 Task: Find connections with filter location Barbacena with filter topic #Learningswith filter profile language French with filter current company YourStory Media with filter school Vignan's Institute of Information Technology, Beside VSEZ, Duvvada, Gajuwaka,Vadlapudi (P.O)Pin-530049 (CC-L3) with filter industry Religious Institutions with filter service category Management Consulting with filter keywords title Truck Driver
Action: Mouse moved to (540, 104)
Screenshot: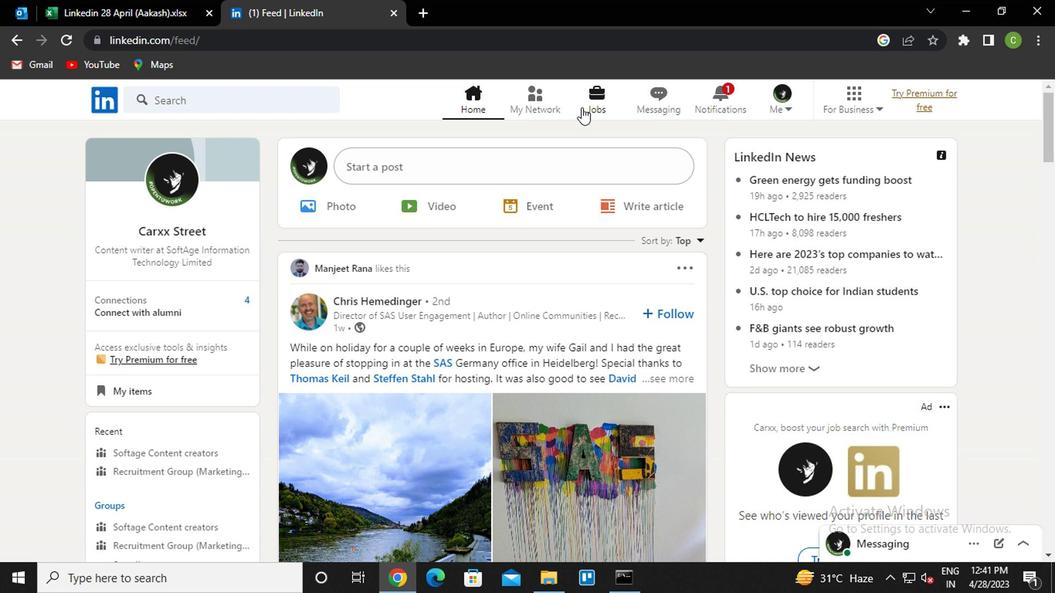 
Action: Mouse pressed left at (540, 104)
Screenshot: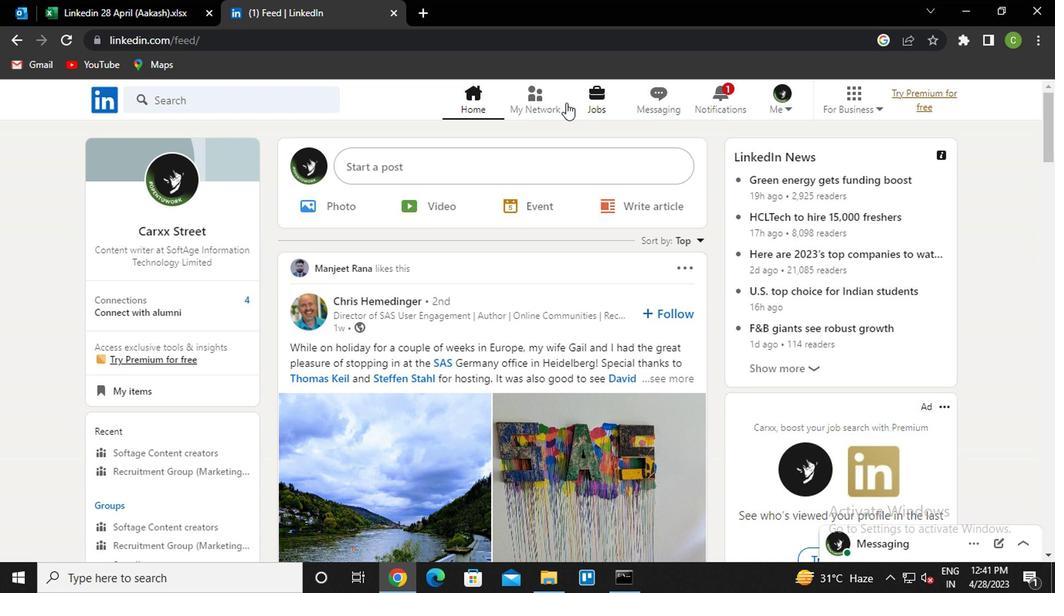 
Action: Mouse moved to (206, 184)
Screenshot: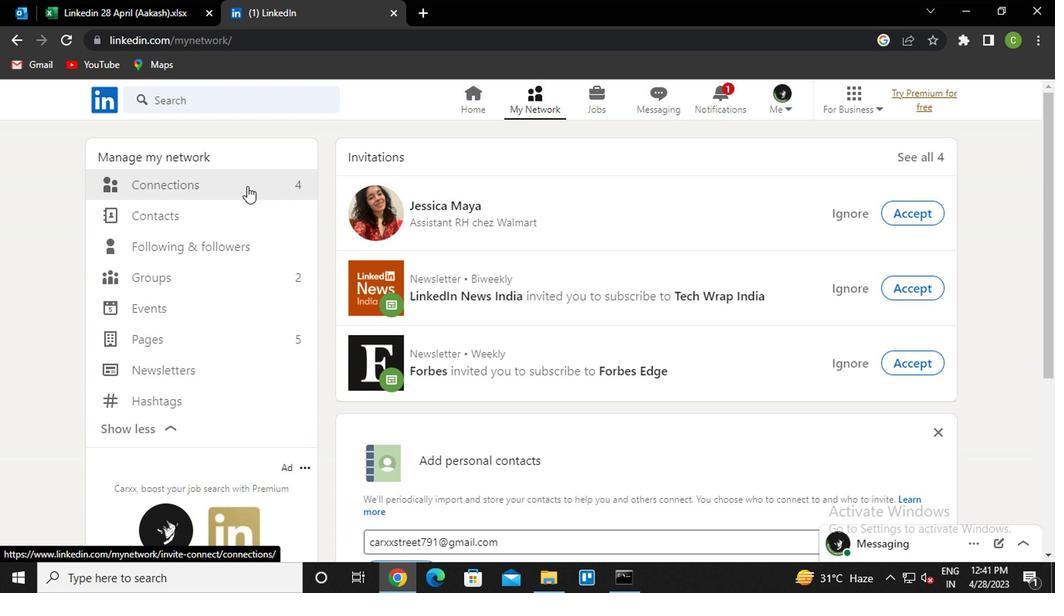 
Action: Mouse pressed left at (206, 184)
Screenshot: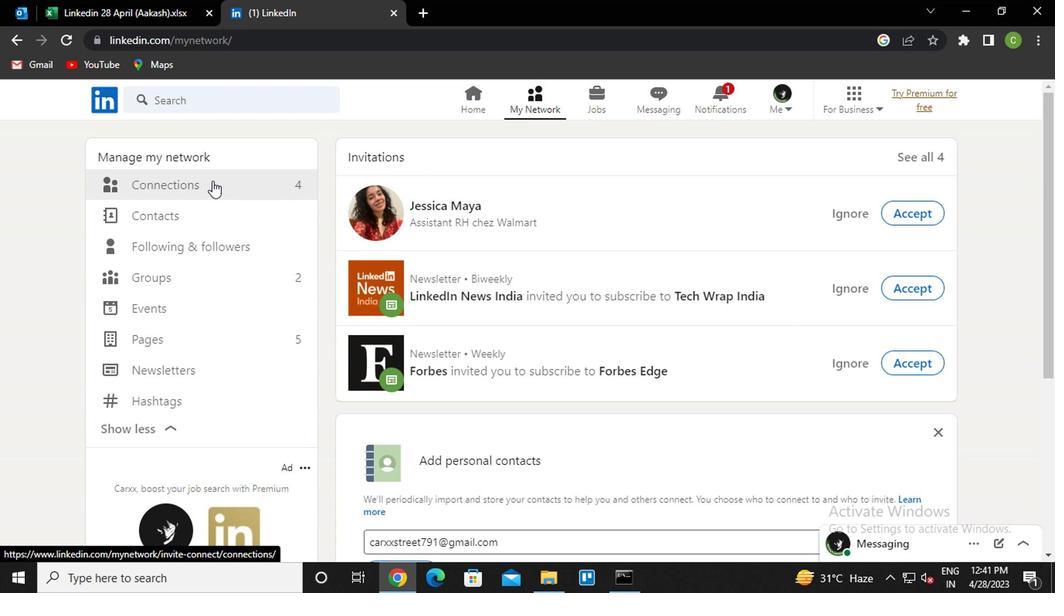 
Action: Mouse moved to (648, 186)
Screenshot: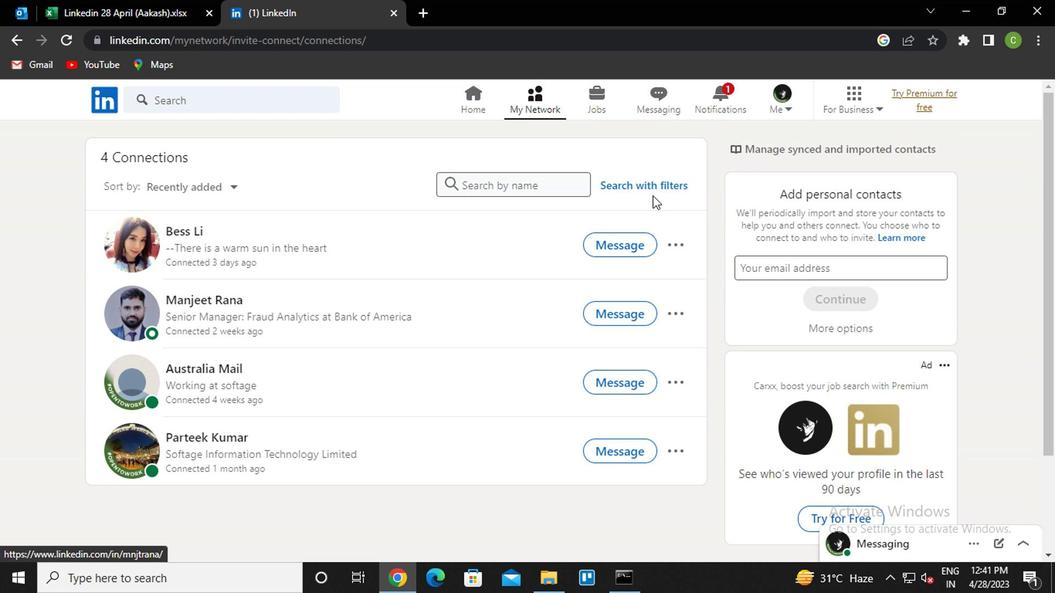 
Action: Mouse pressed left at (648, 186)
Screenshot: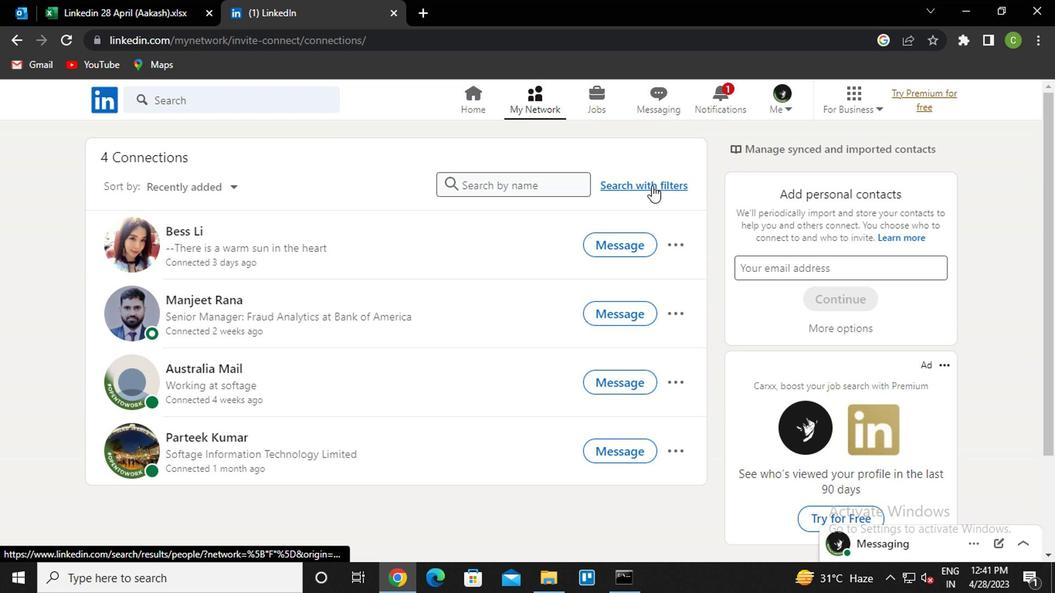 
Action: Mouse moved to (582, 151)
Screenshot: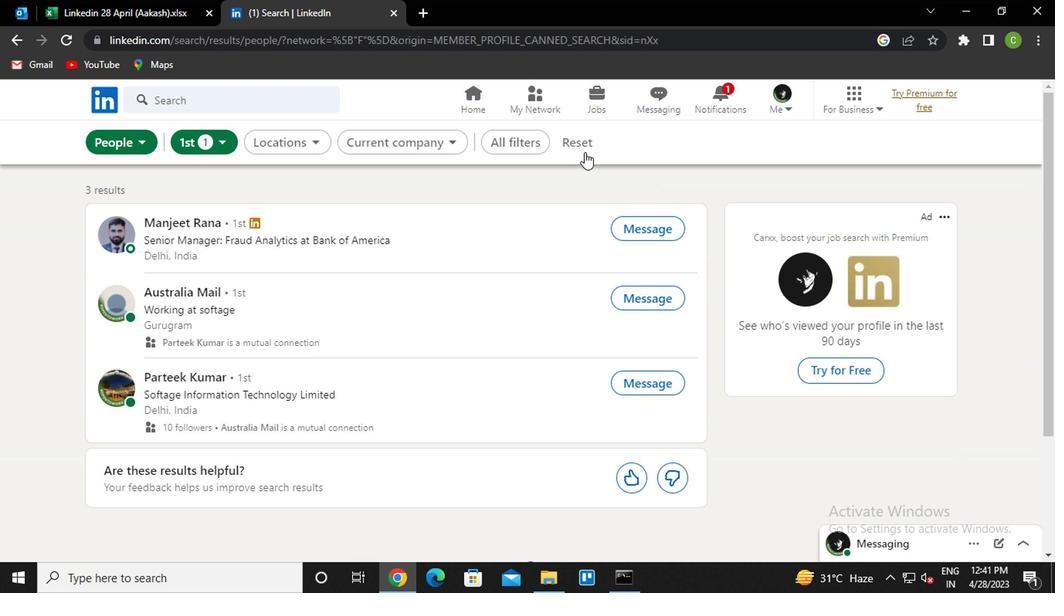 
Action: Mouse pressed left at (582, 151)
Screenshot: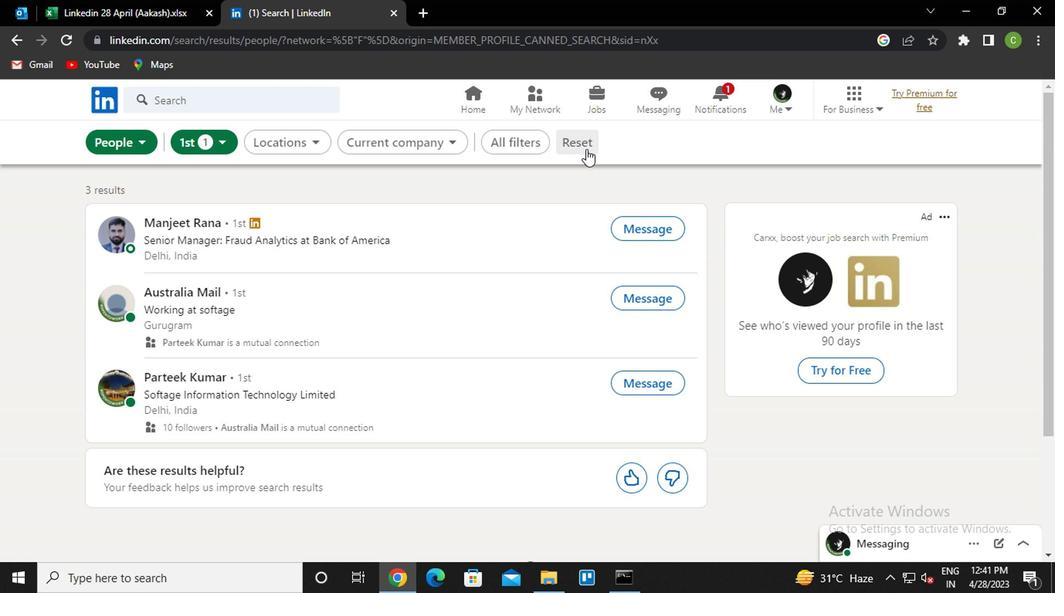 
Action: Mouse moved to (572, 141)
Screenshot: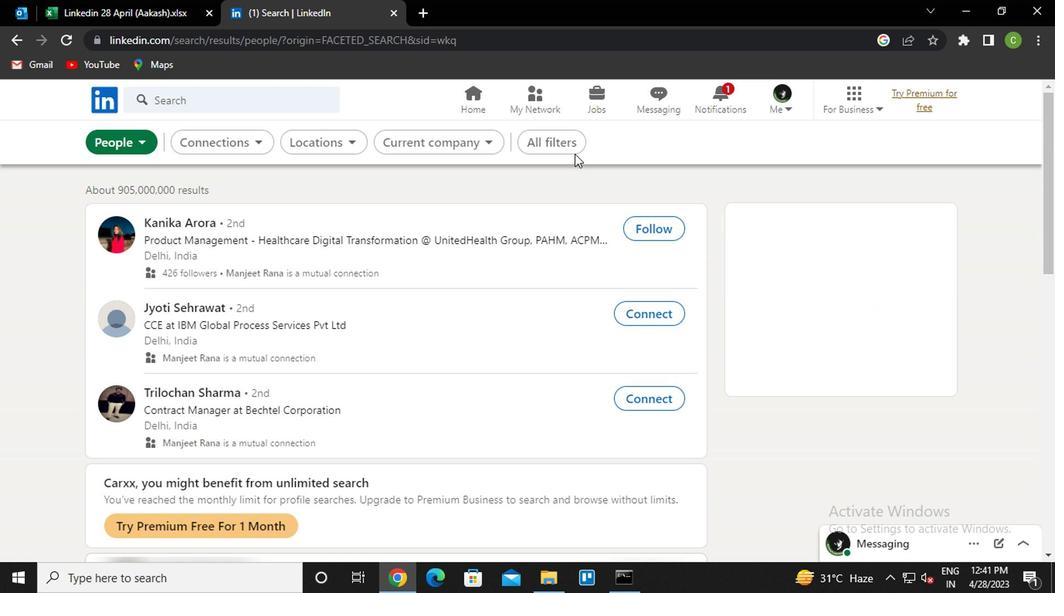 
Action: Mouse pressed left at (572, 141)
Screenshot: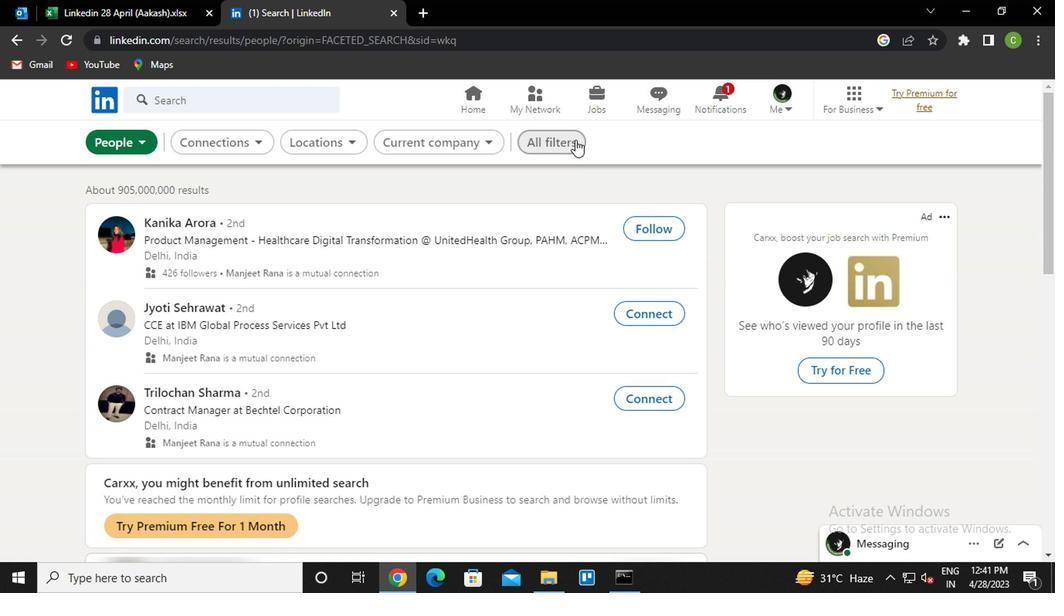 
Action: Mouse moved to (950, 384)
Screenshot: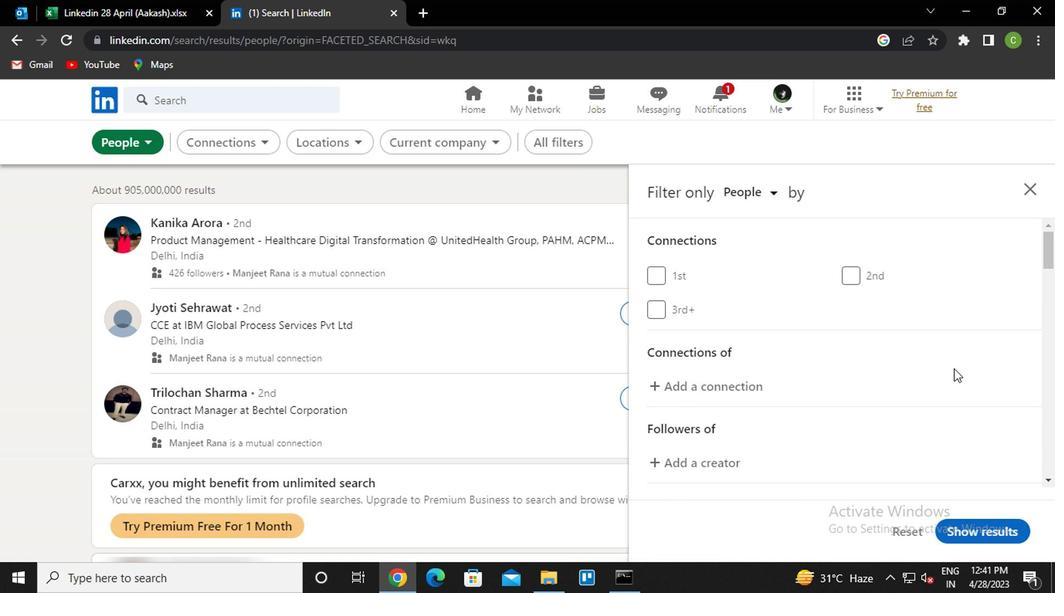 
Action: Mouse scrolled (950, 383) with delta (0, -1)
Screenshot: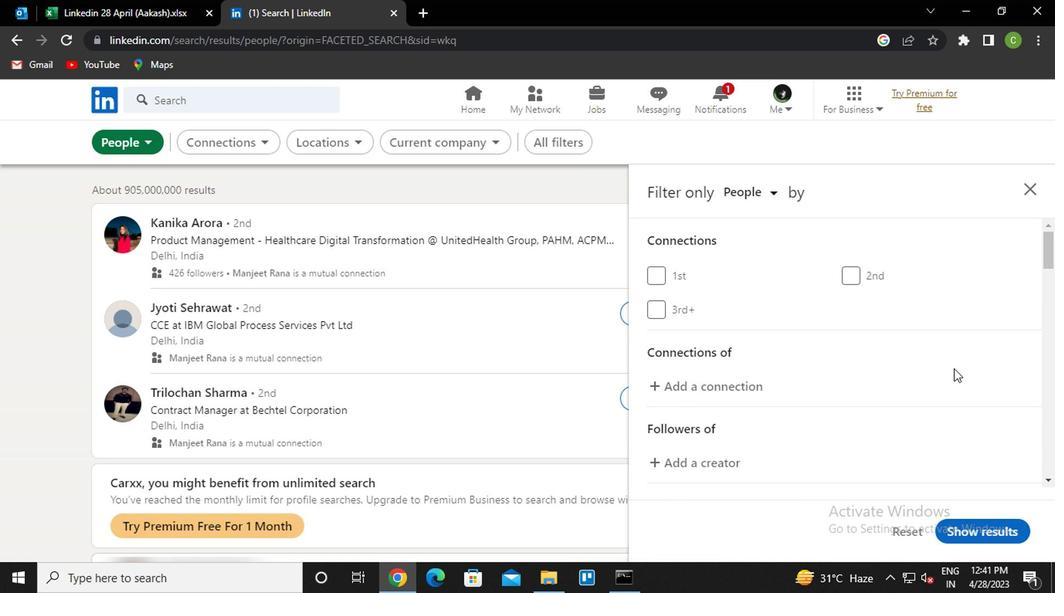 
Action: Mouse moved to (923, 385)
Screenshot: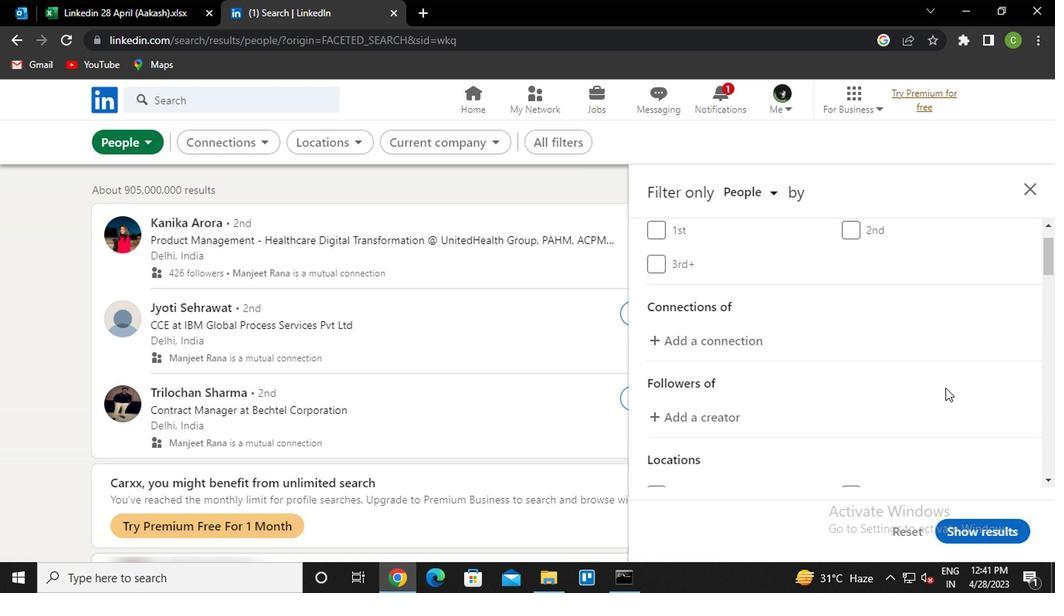 
Action: Mouse scrolled (923, 384) with delta (0, 0)
Screenshot: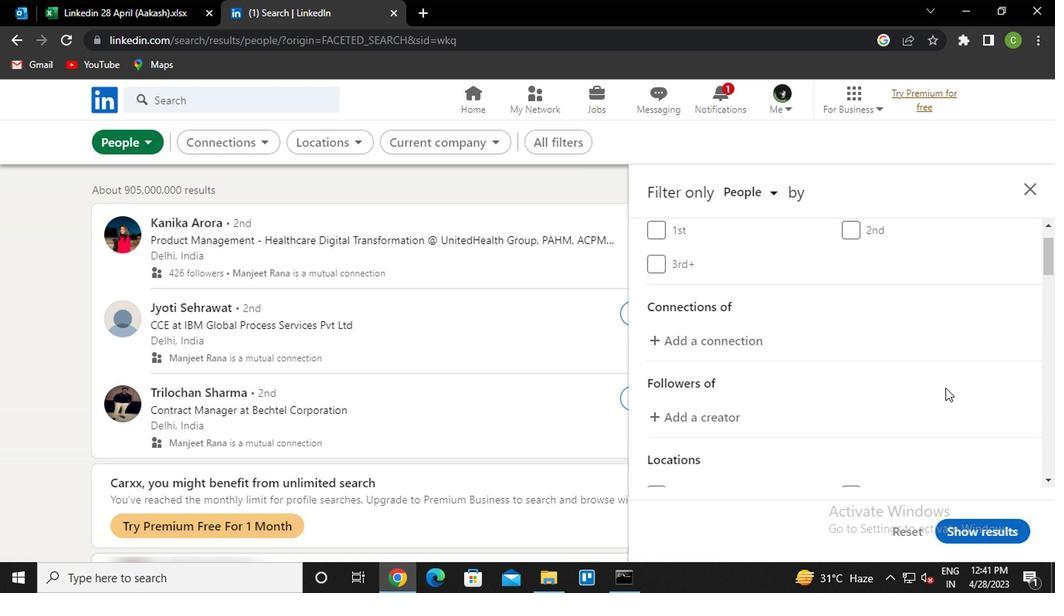 
Action: Mouse moved to (904, 379)
Screenshot: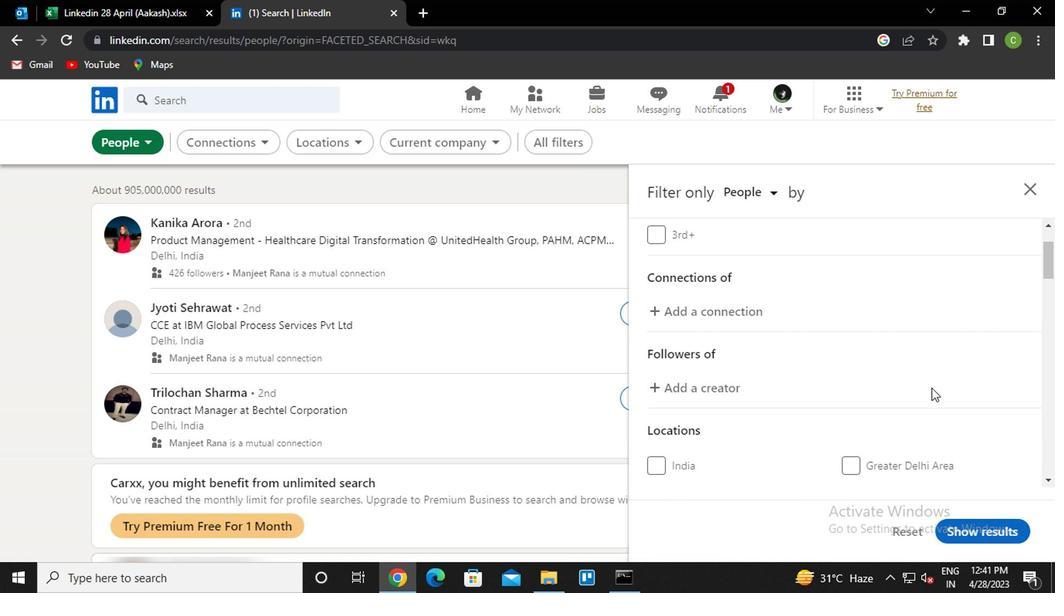 
Action: Mouse scrolled (904, 378) with delta (0, 0)
Screenshot: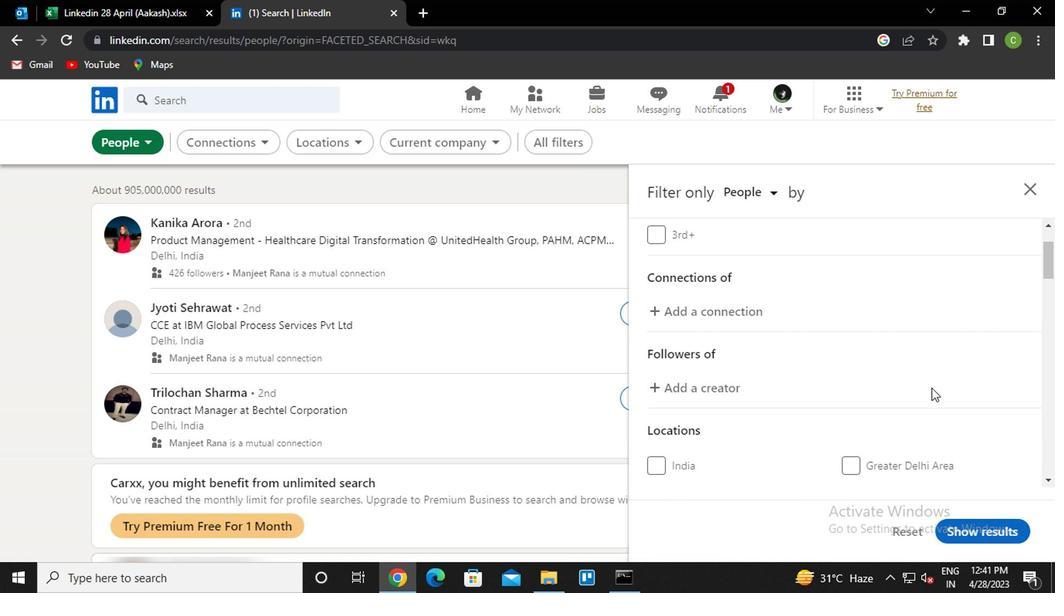 
Action: Mouse moved to (883, 368)
Screenshot: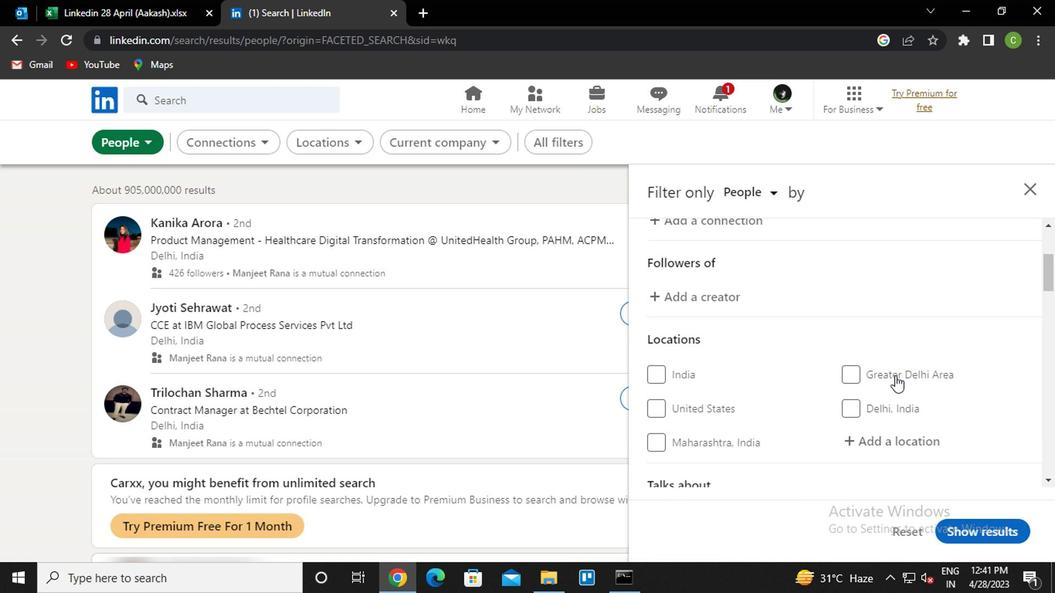 
Action: Mouse scrolled (883, 367) with delta (0, -1)
Screenshot: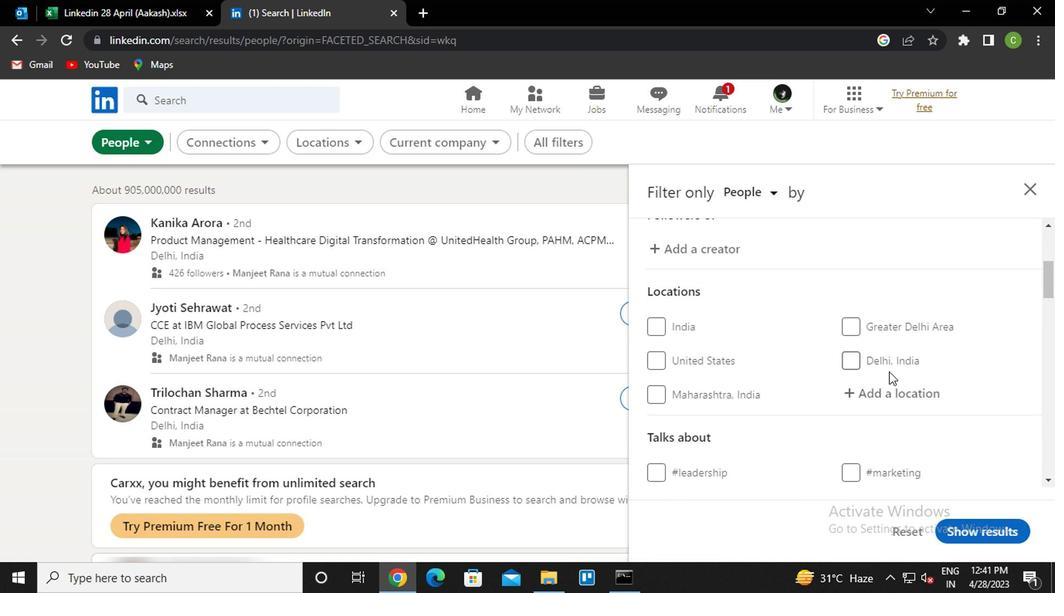 
Action: Mouse moved to (889, 303)
Screenshot: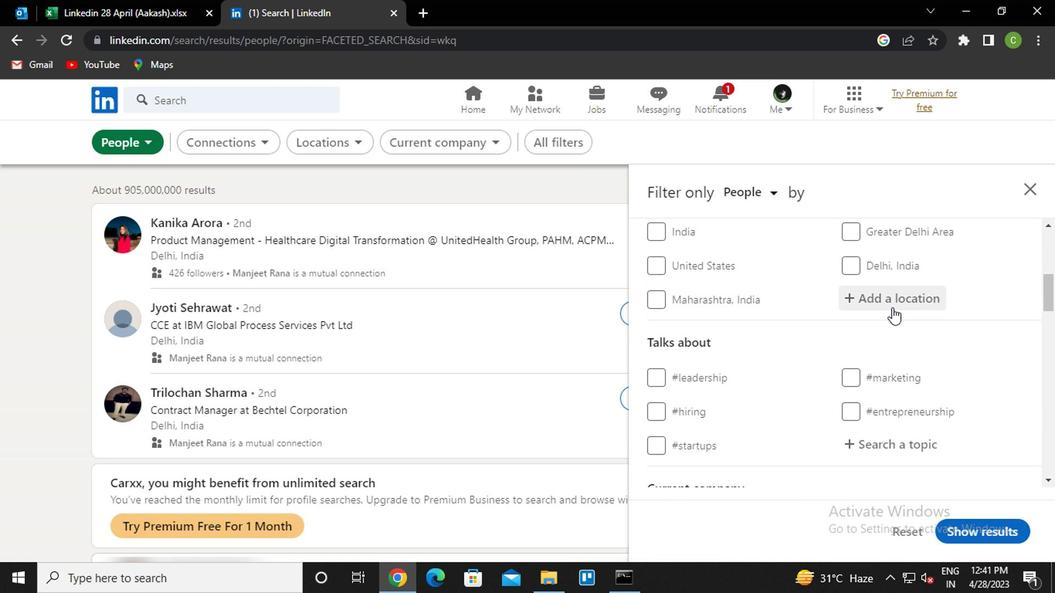 
Action: Mouse pressed left at (889, 303)
Screenshot: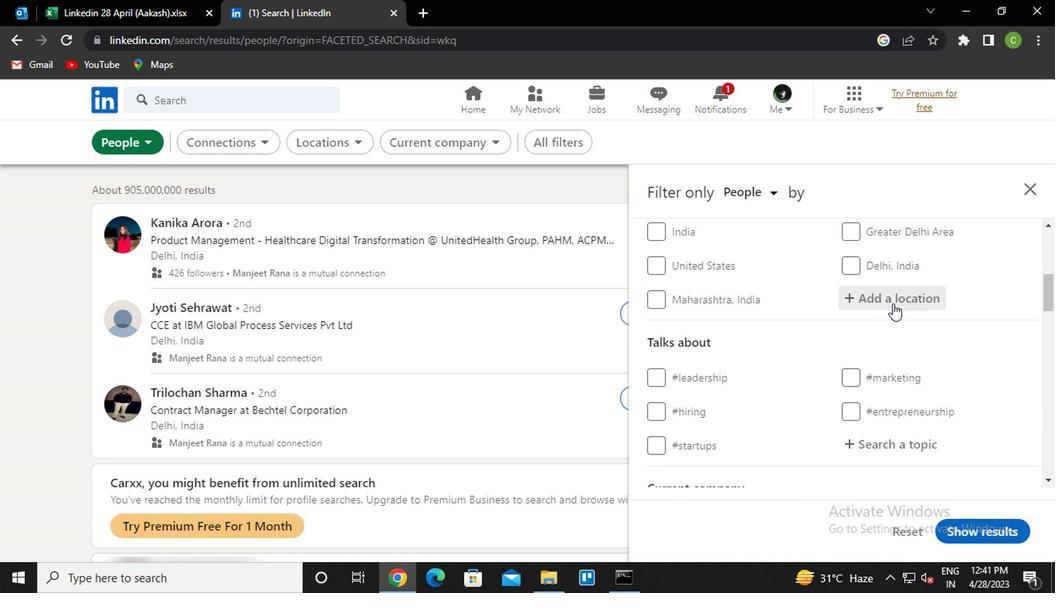 
Action: Key pressed <Key.caps_lock>b<Key.caps_lock>arn<Key.backspace>v<Key.backspace>bacena<Key.down><Key.enter>
Screenshot: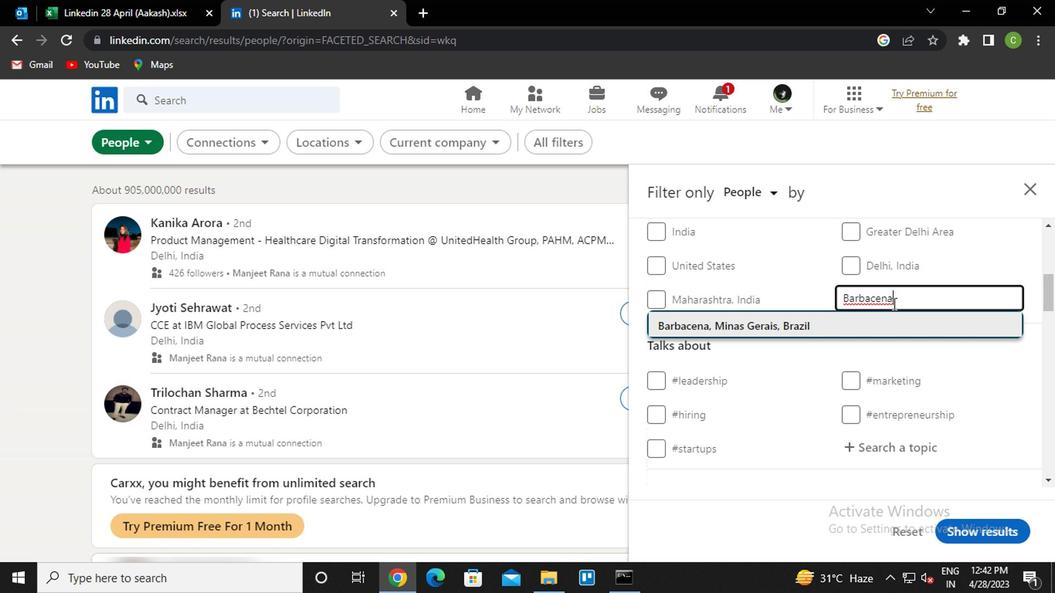 
Action: Mouse scrolled (889, 302) with delta (0, -1)
Screenshot: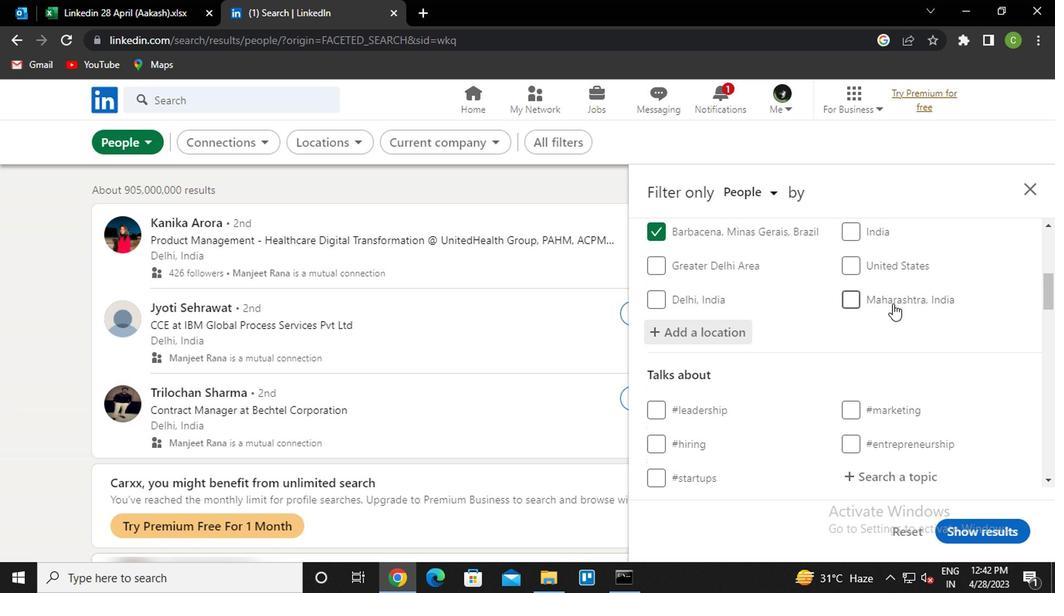 
Action: Mouse scrolled (889, 302) with delta (0, -1)
Screenshot: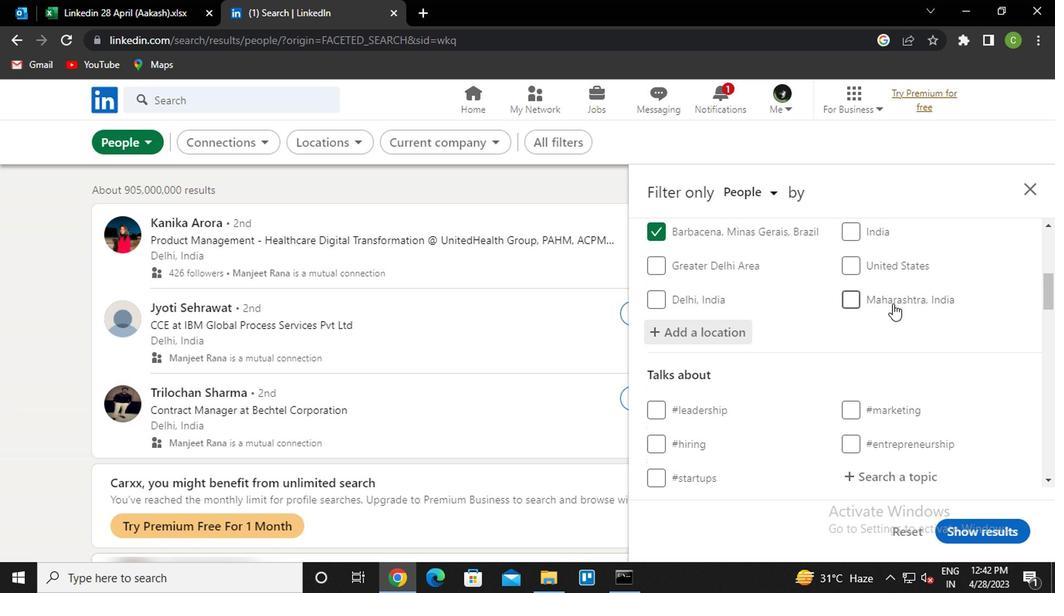 
Action: Mouse scrolled (889, 302) with delta (0, -1)
Screenshot: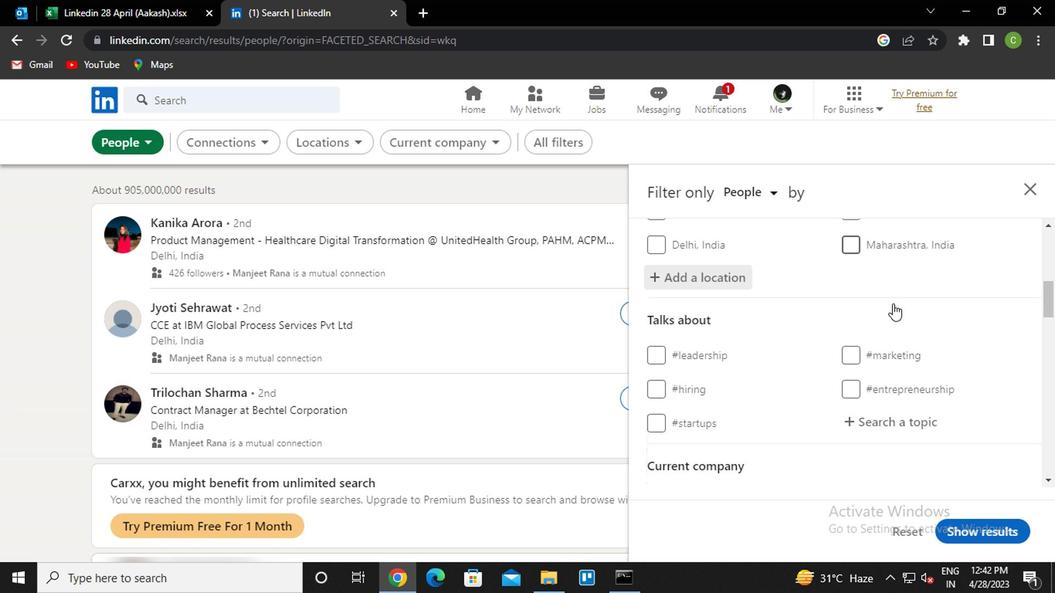 
Action: Mouse moved to (907, 245)
Screenshot: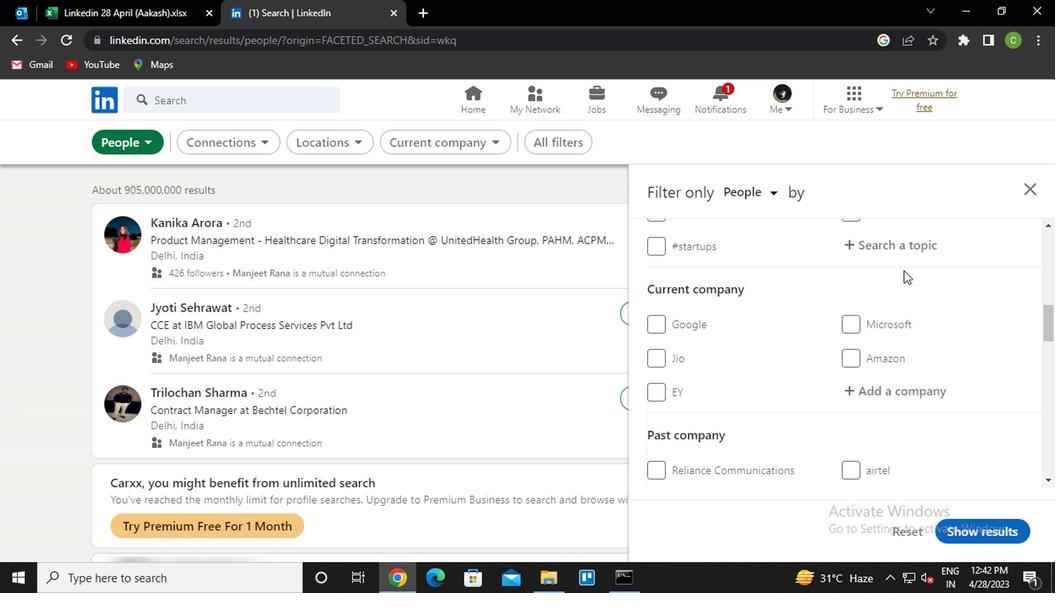 
Action: Mouse pressed left at (907, 245)
Screenshot: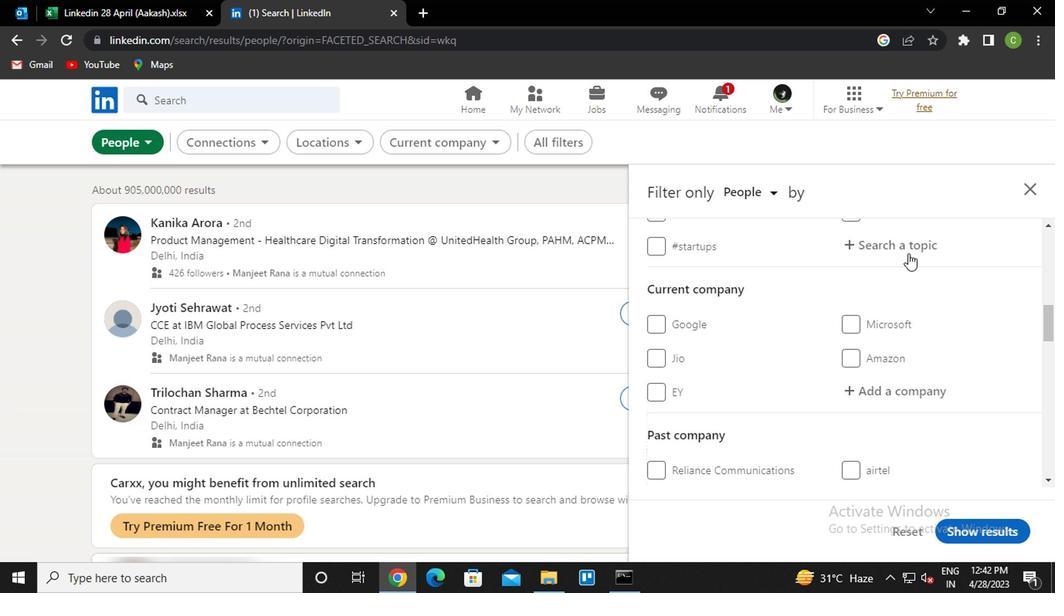 
Action: Key pressed learning<Key.down><Key.enter>
Screenshot: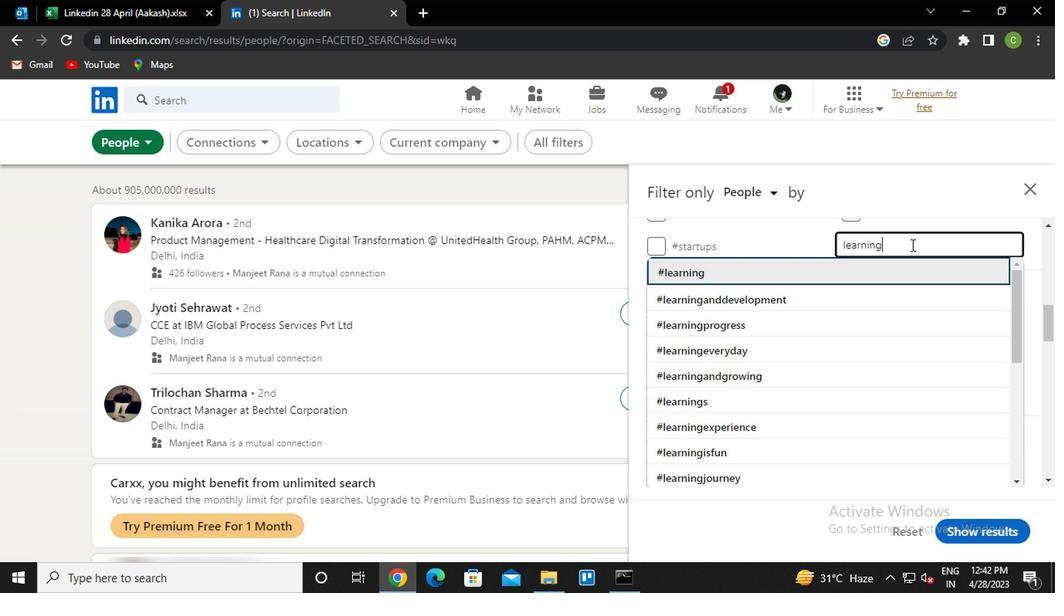 
Action: Mouse moved to (949, 303)
Screenshot: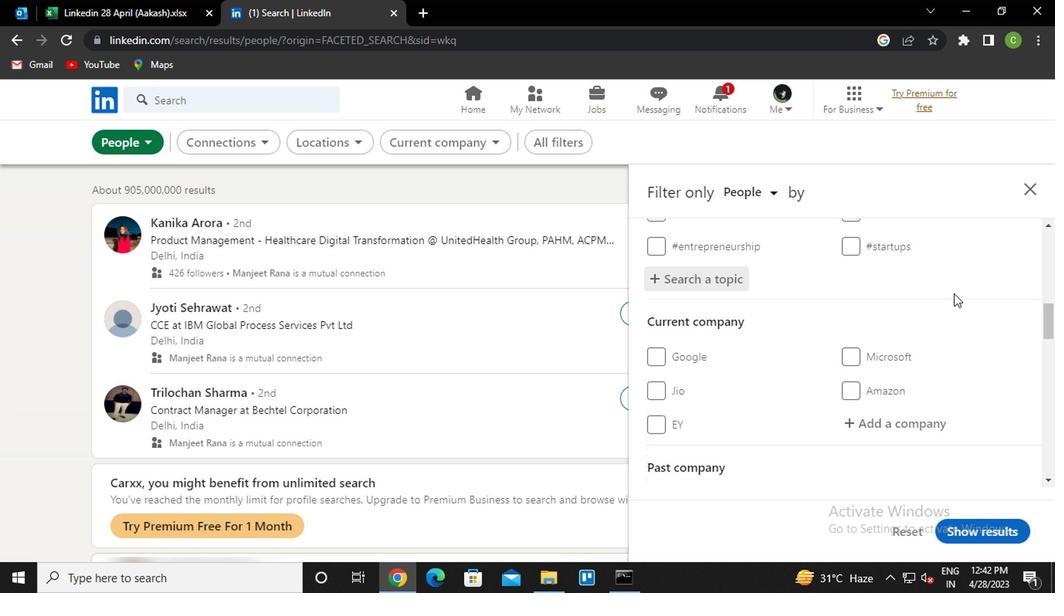 
Action: Mouse scrolled (949, 302) with delta (0, -1)
Screenshot: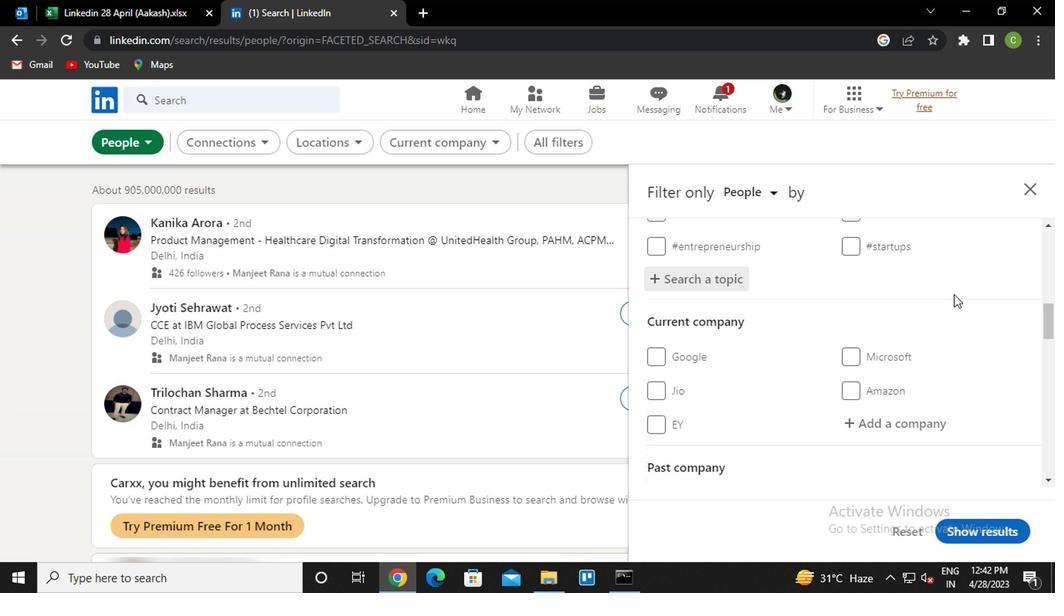 
Action: Mouse moved to (947, 304)
Screenshot: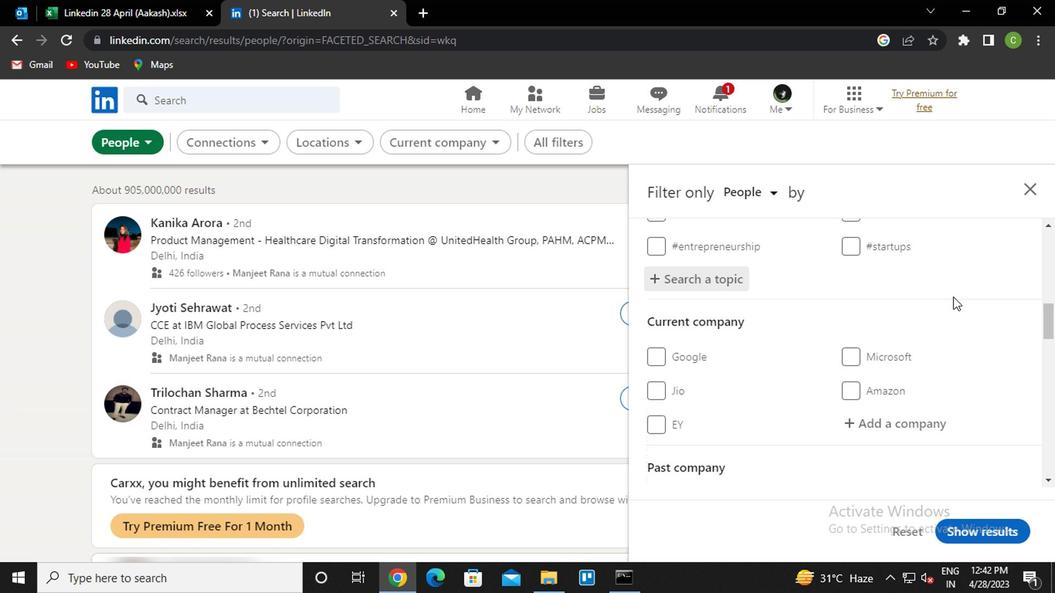 
Action: Mouse scrolled (947, 304) with delta (0, 0)
Screenshot: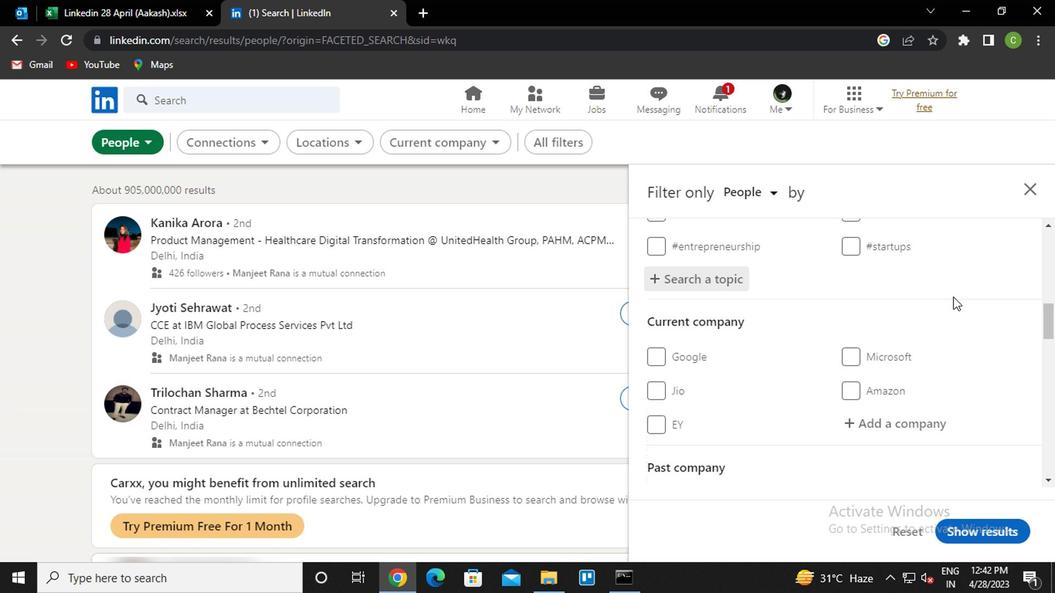 
Action: Mouse scrolled (947, 304) with delta (0, 0)
Screenshot: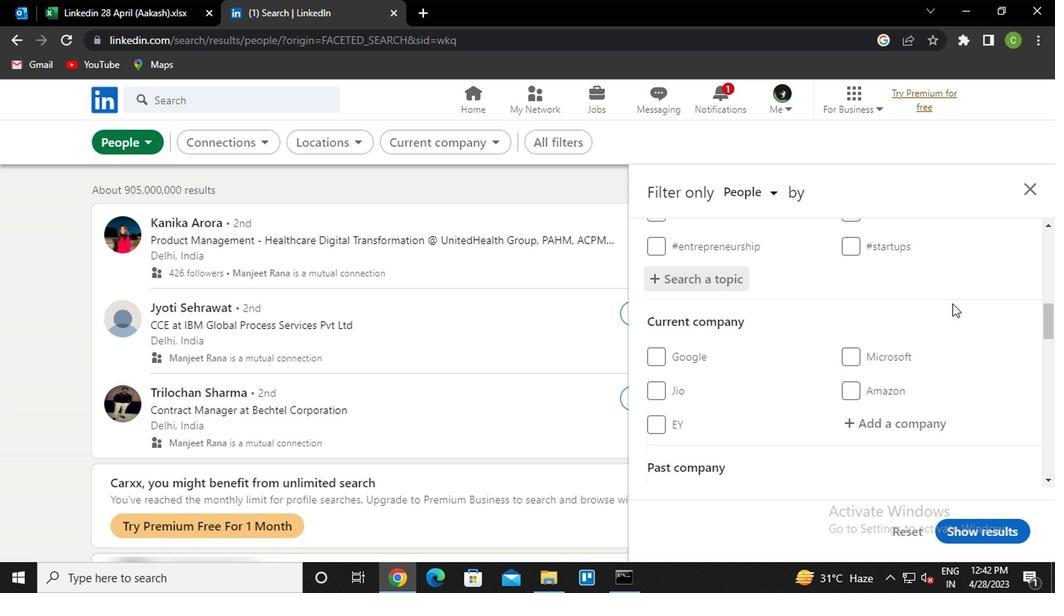 
Action: Mouse scrolled (947, 304) with delta (0, 0)
Screenshot: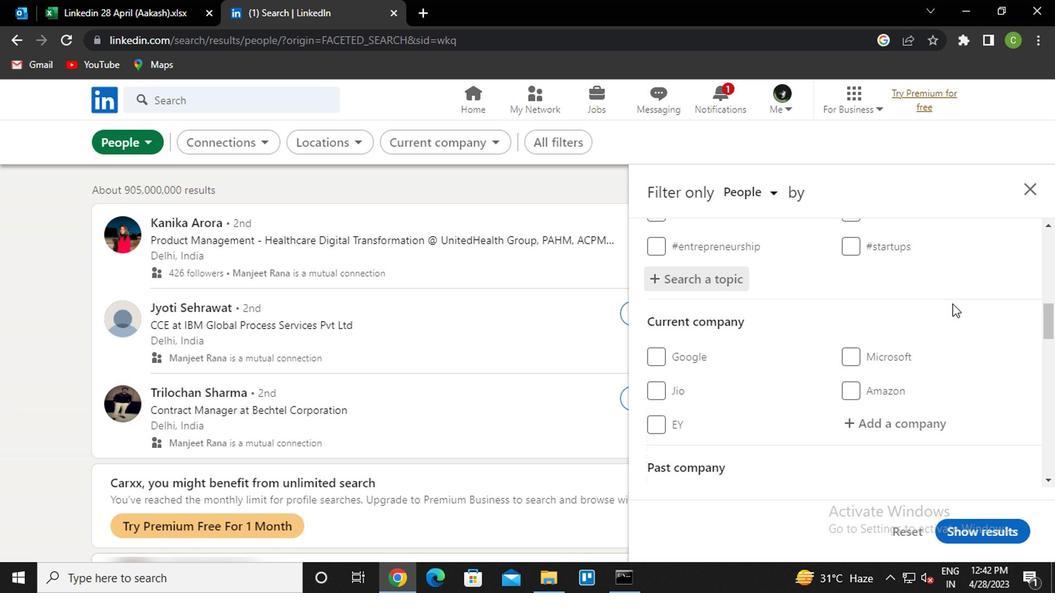 
Action: Mouse scrolled (947, 304) with delta (0, 0)
Screenshot: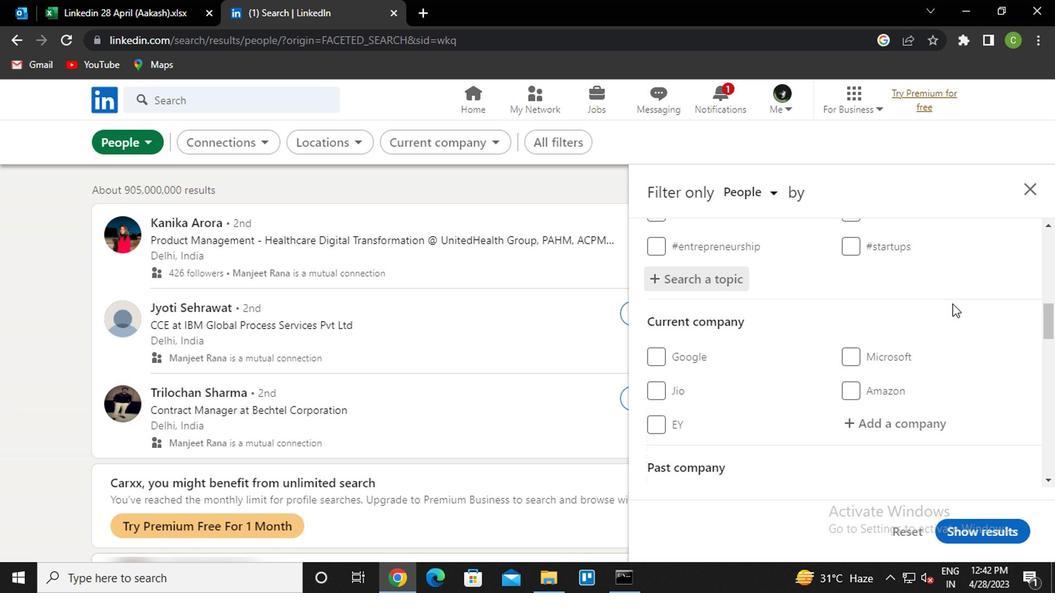 
Action: Mouse scrolled (947, 304) with delta (0, 0)
Screenshot: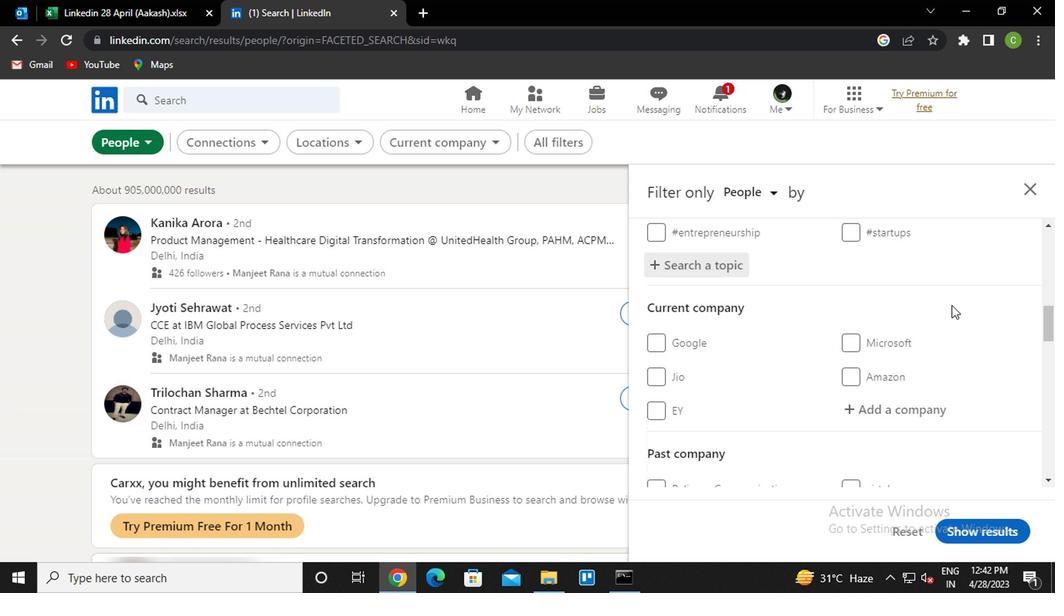 
Action: Mouse moved to (939, 318)
Screenshot: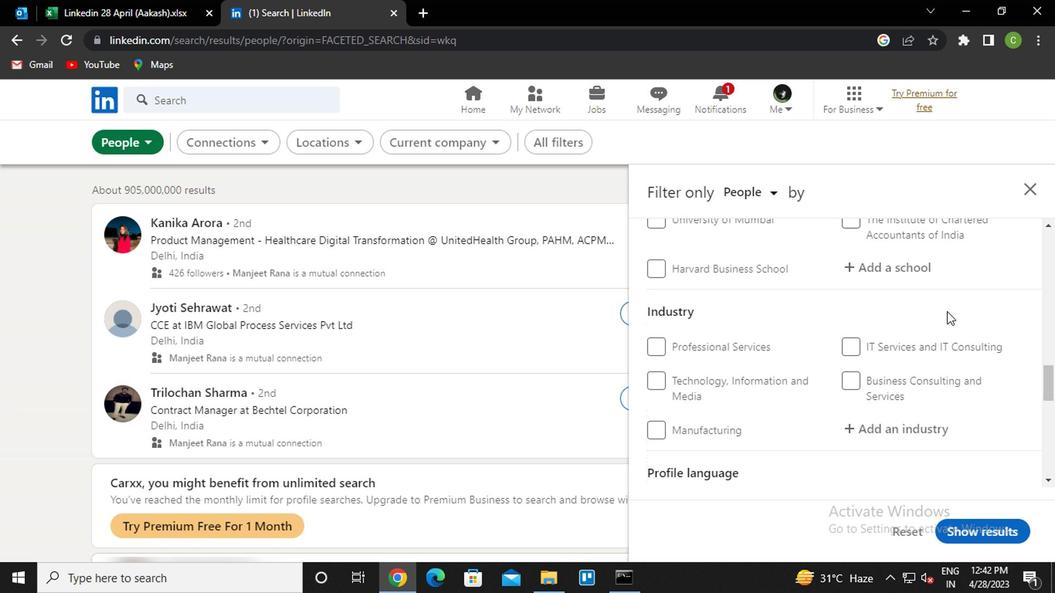 
Action: Mouse scrolled (939, 317) with delta (0, 0)
Screenshot: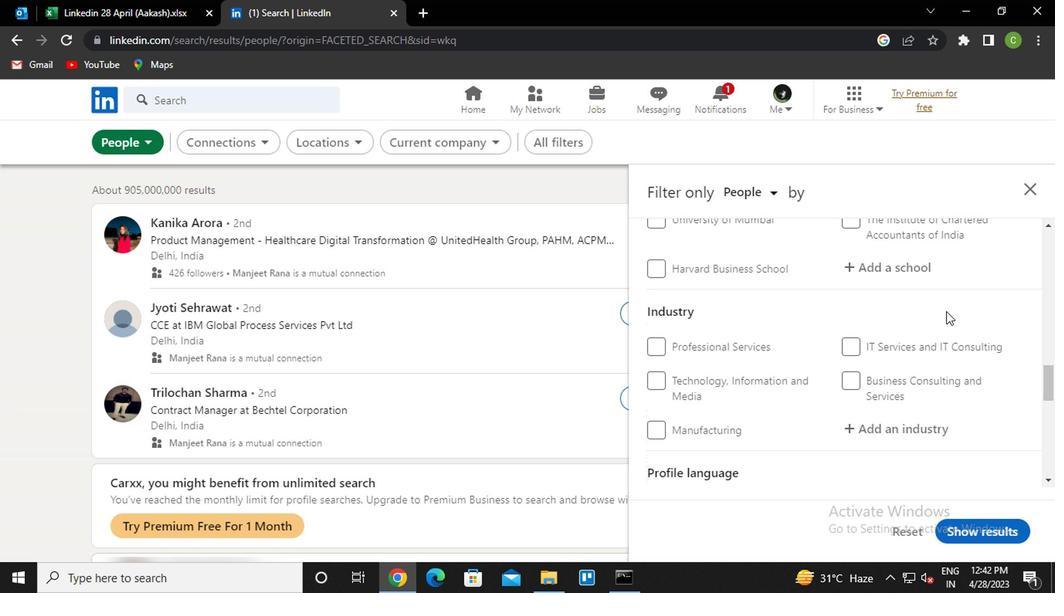 
Action: Mouse moved to (930, 327)
Screenshot: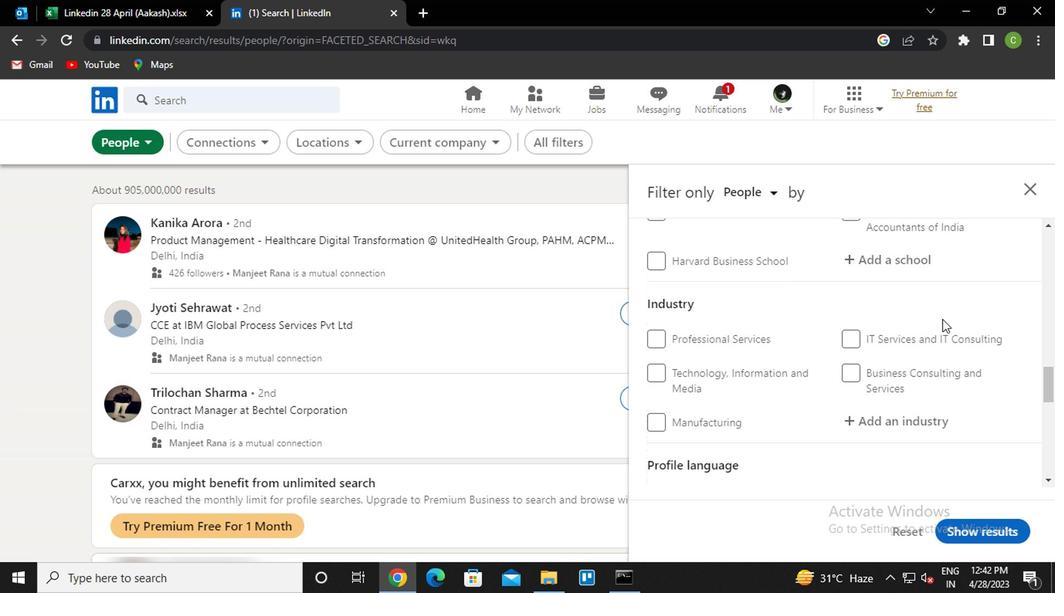 
Action: Mouse scrolled (930, 326) with delta (0, -1)
Screenshot: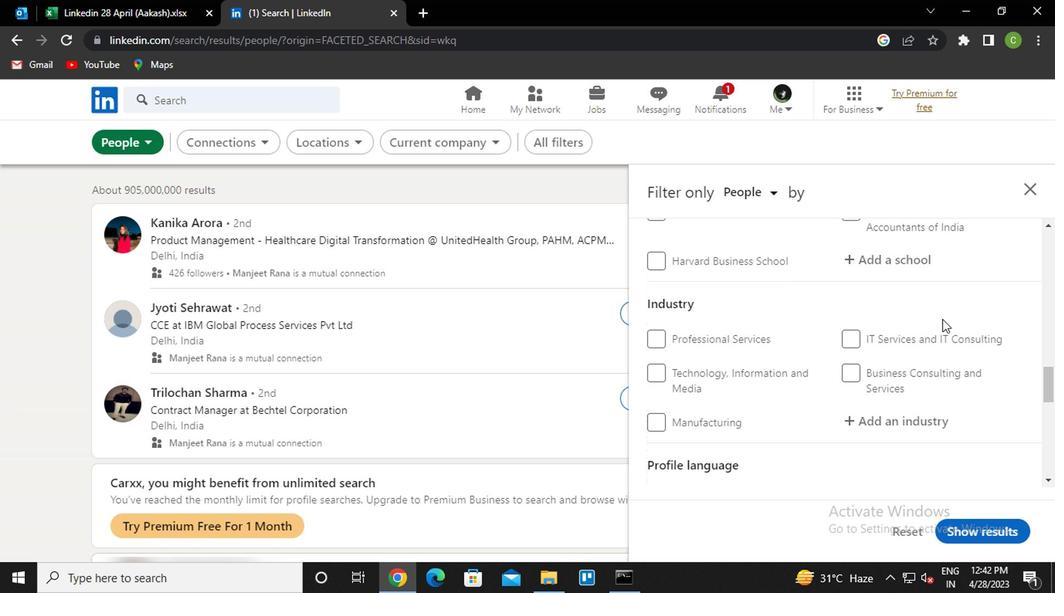 
Action: Mouse moved to (928, 329)
Screenshot: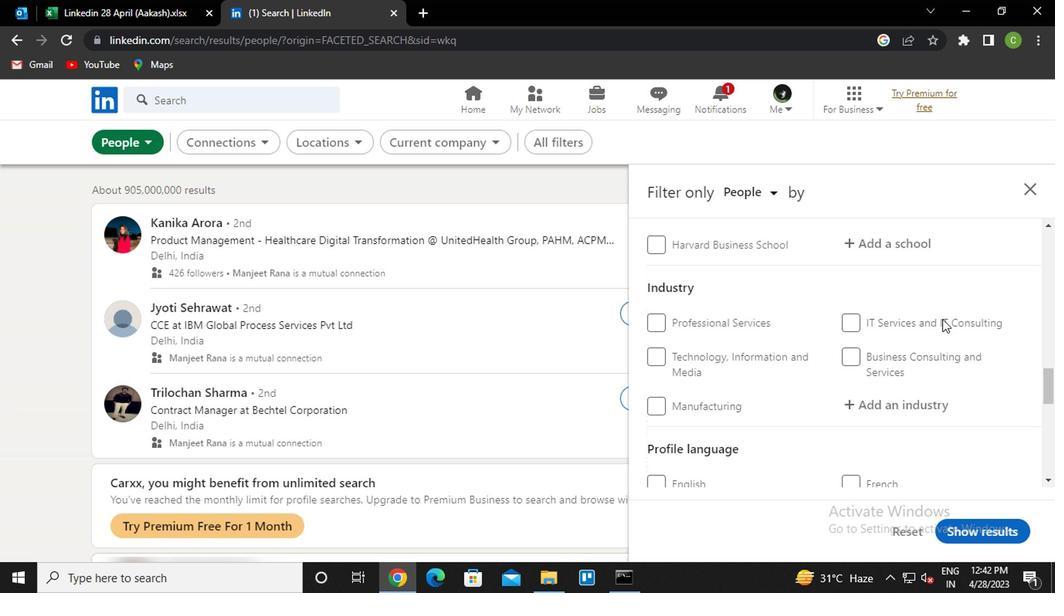 
Action: Mouse scrolled (928, 328) with delta (0, -1)
Screenshot: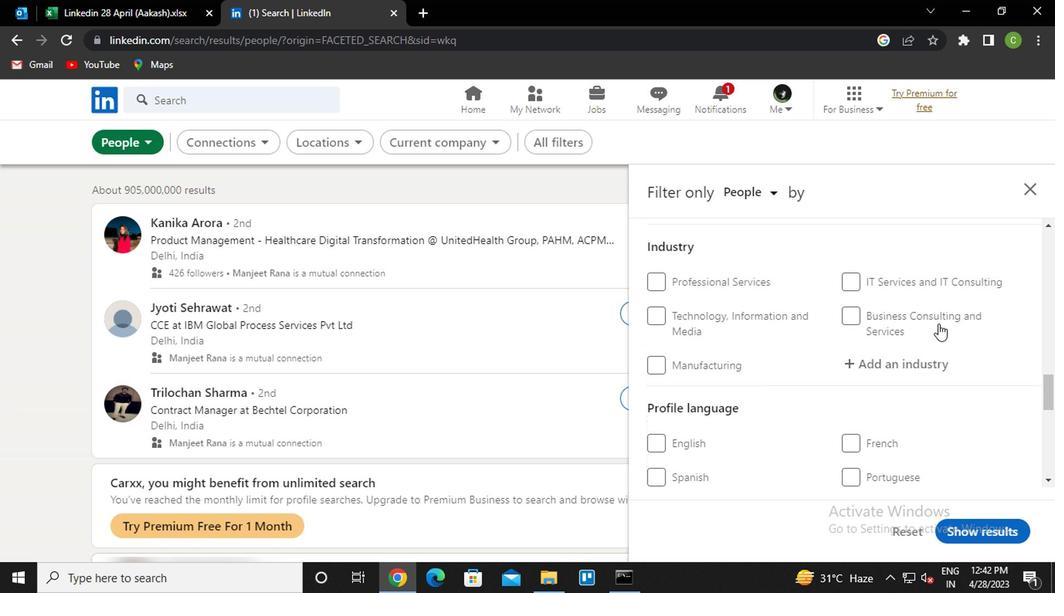 
Action: Mouse moved to (846, 279)
Screenshot: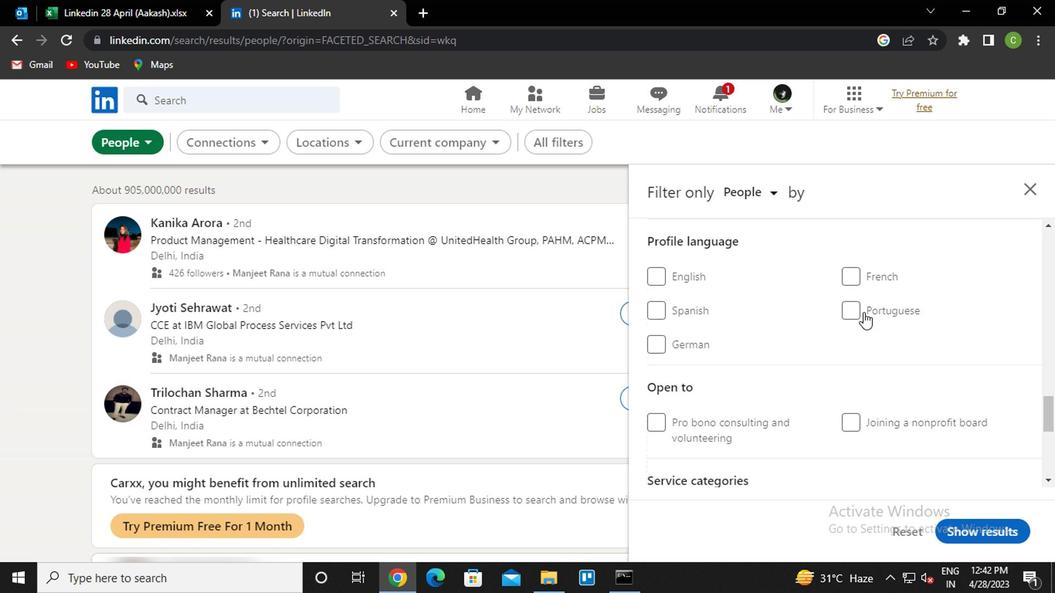 
Action: Mouse pressed left at (846, 279)
Screenshot: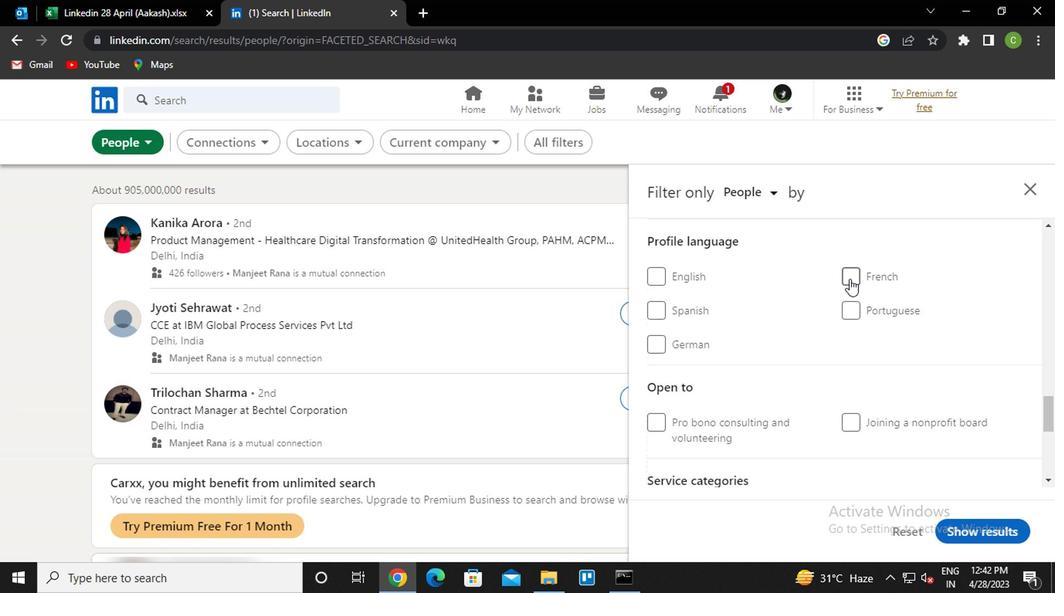 
Action: Mouse moved to (851, 300)
Screenshot: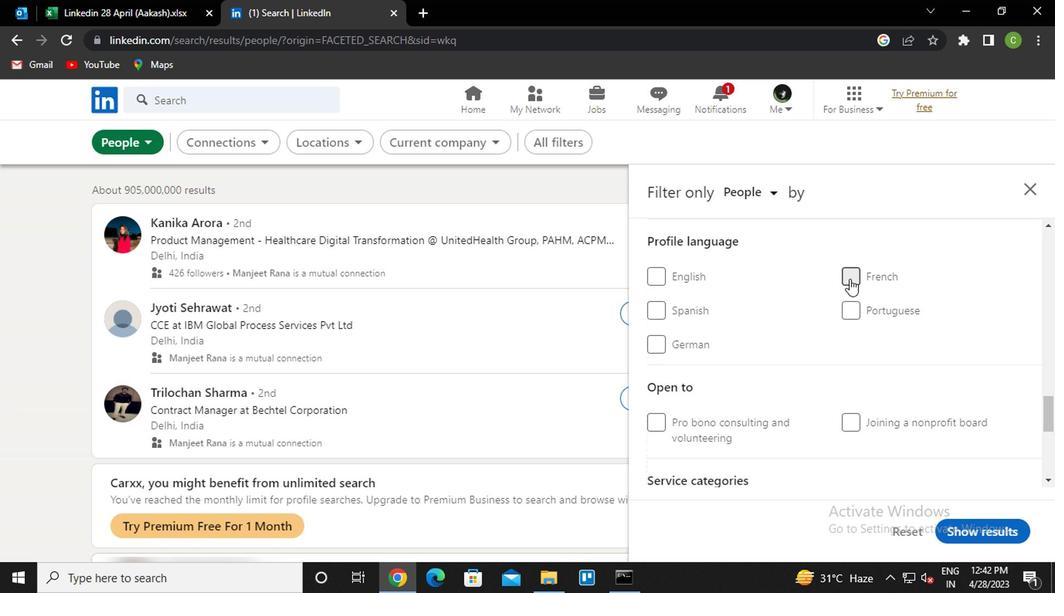 
Action: Mouse scrolled (851, 300) with delta (0, 0)
Screenshot: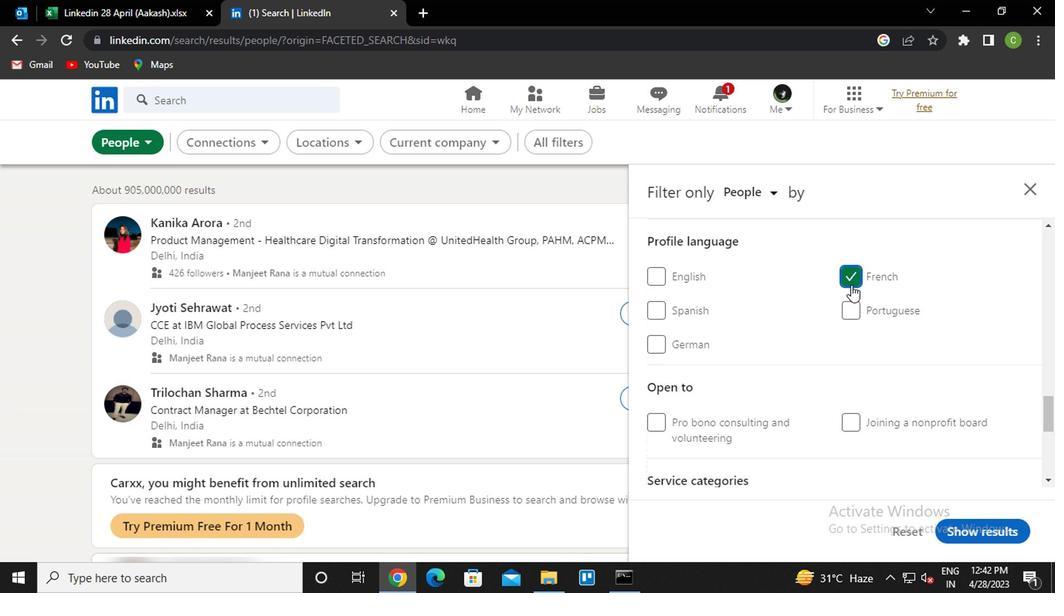 
Action: Mouse scrolled (851, 300) with delta (0, 0)
Screenshot: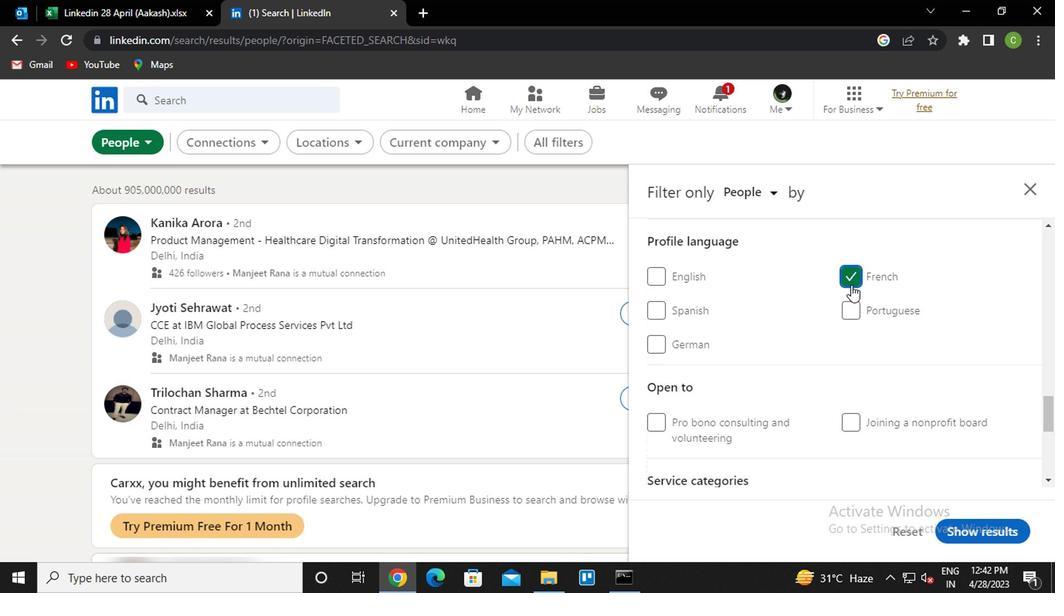 
Action: Mouse scrolled (851, 300) with delta (0, 0)
Screenshot: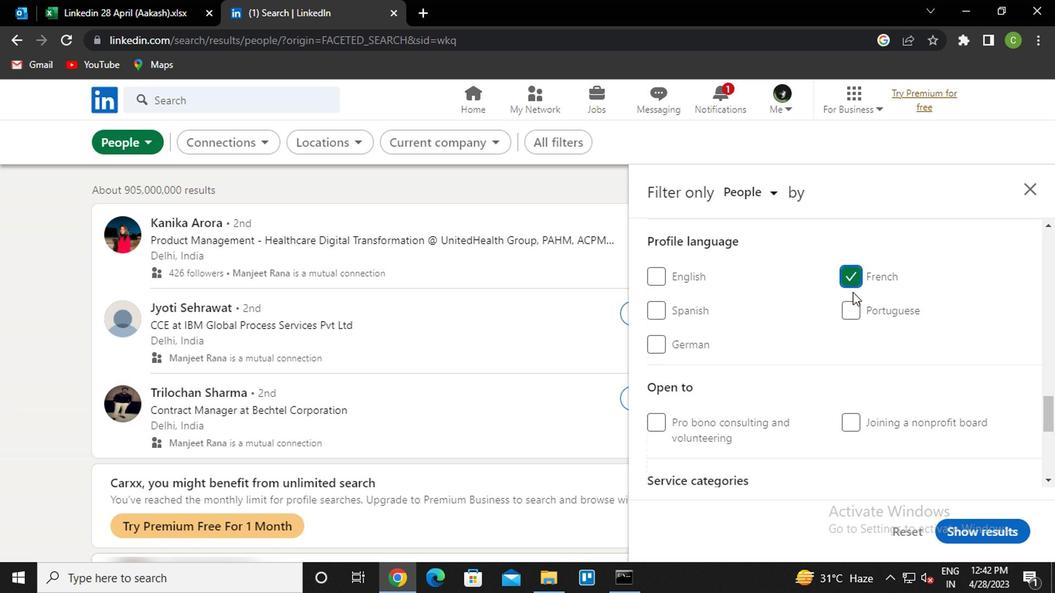 
Action: Mouse scrolled (851, 300) with delta (0, 0)
Screenshot: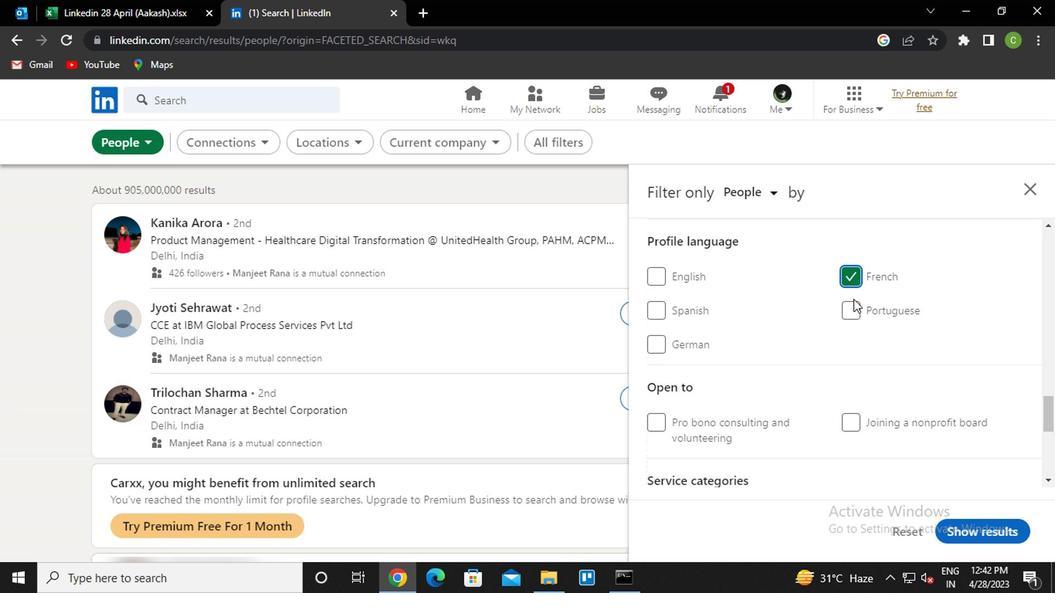 
Action: Mouse scrolled (851, 300) with delta (0, 0)
Screenshot: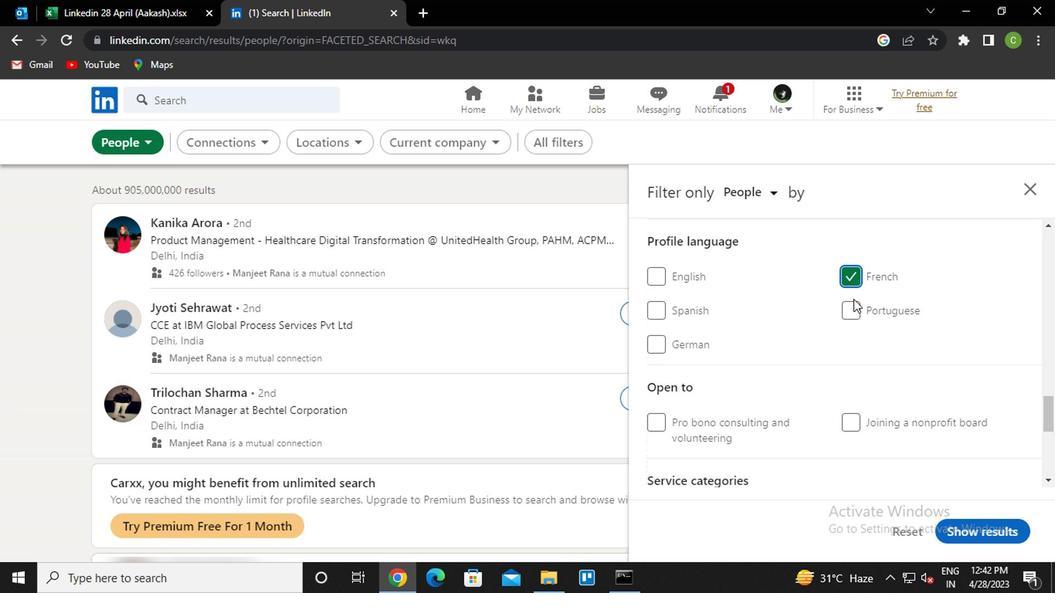 
Action: Mouse scrolled (851, 300) with delta (0, 0)
Screenshot: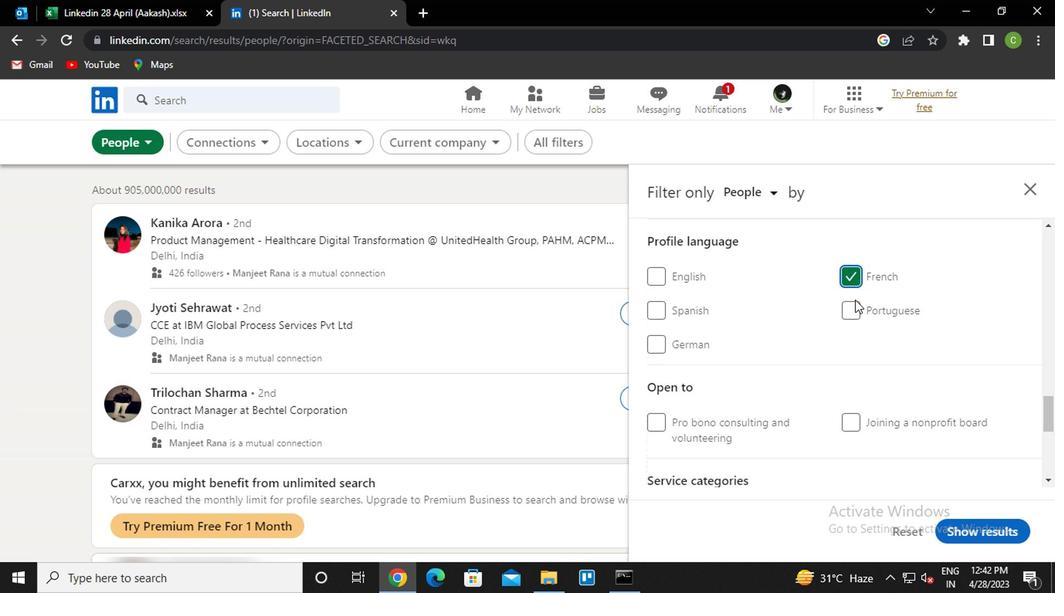 
Action: Mouse moved to (854, 300)
Screenshot: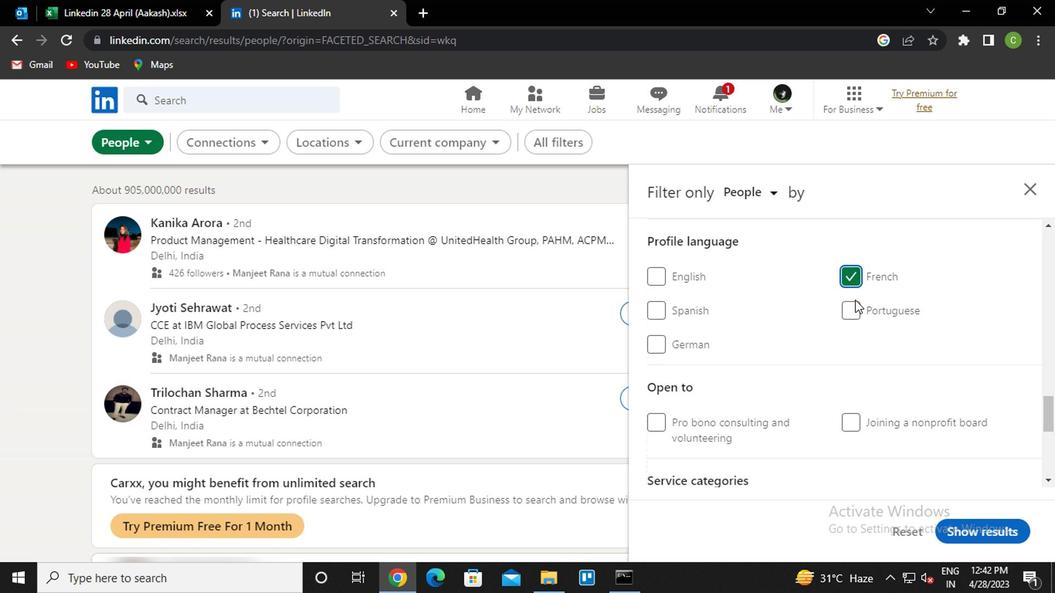 
Action: Mouse scrolled (854, 300) with delta (0, 0)
Screenshot: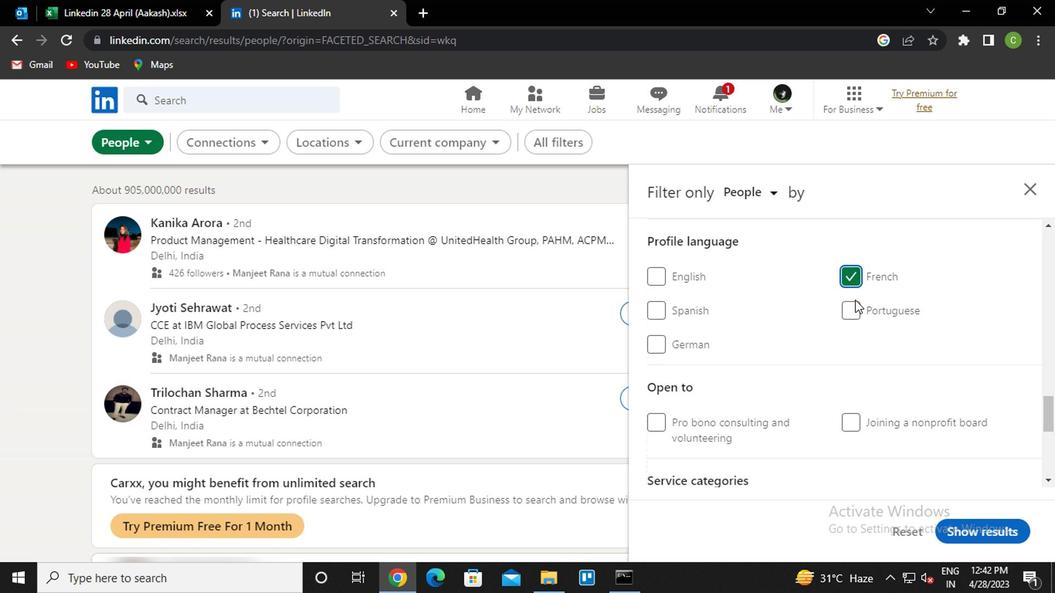 
Action: Mouse moved to (805, 329)
Screenshot: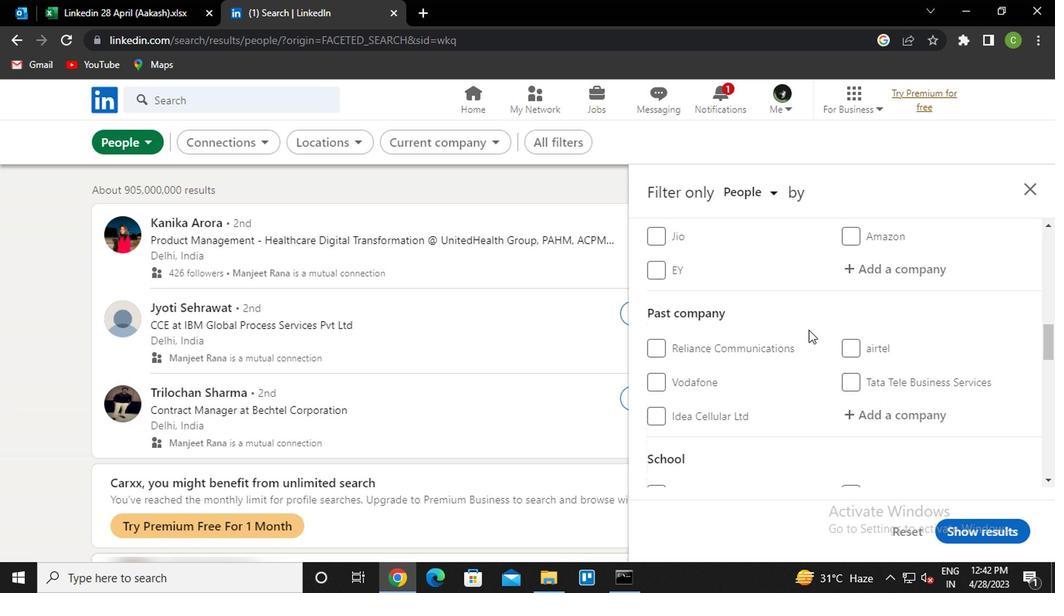 
Action: Mouse scrolled (805, 329) with delta (0, 0)
Screenshot: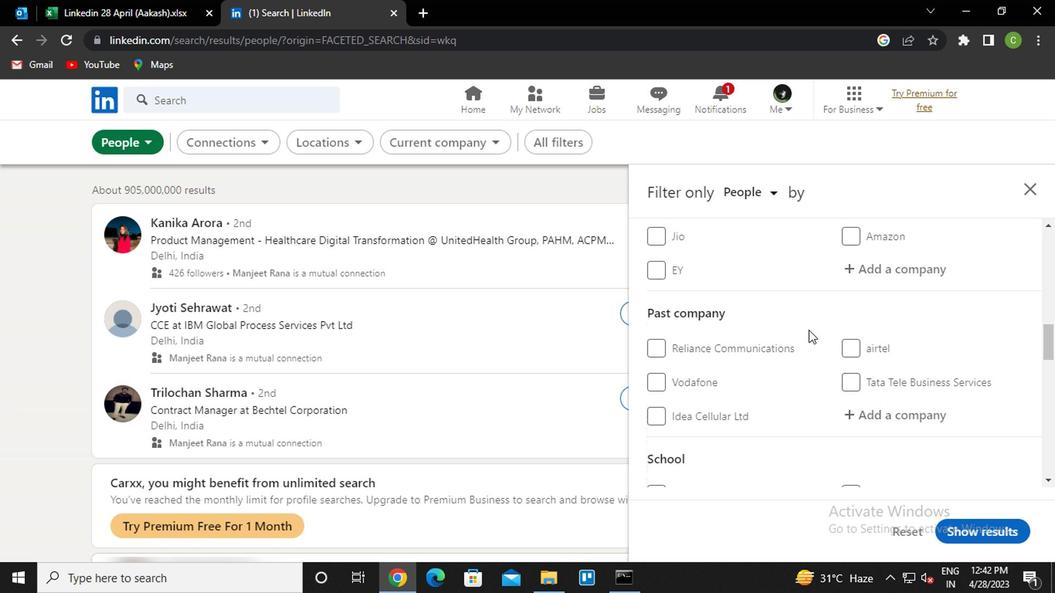
Action: Mouse moved to (877, 350)
Screenshot: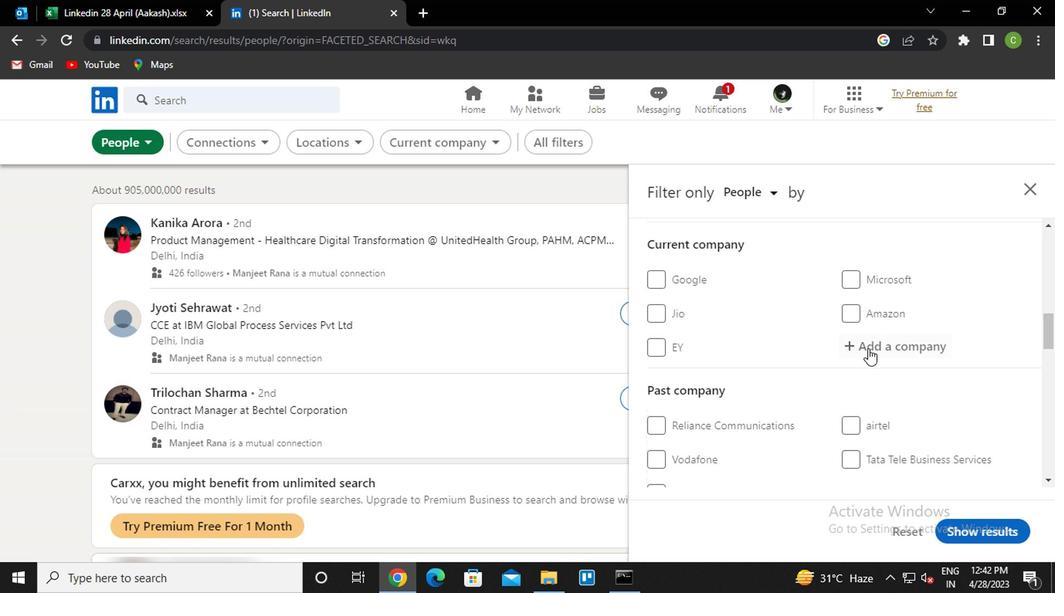 
Action: Mouse pressed left at (877, 350)
Screenshot: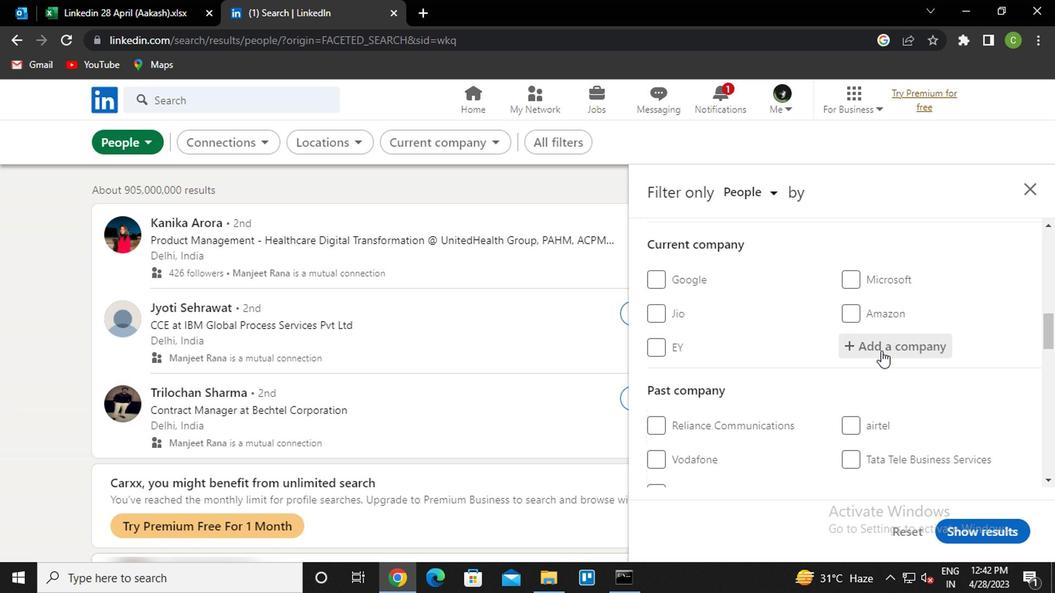 
Action: Key pressed <Key.caps_lock>y<Key.caps_lock>ourstory<Key.down><Key.enter>
Screenshot: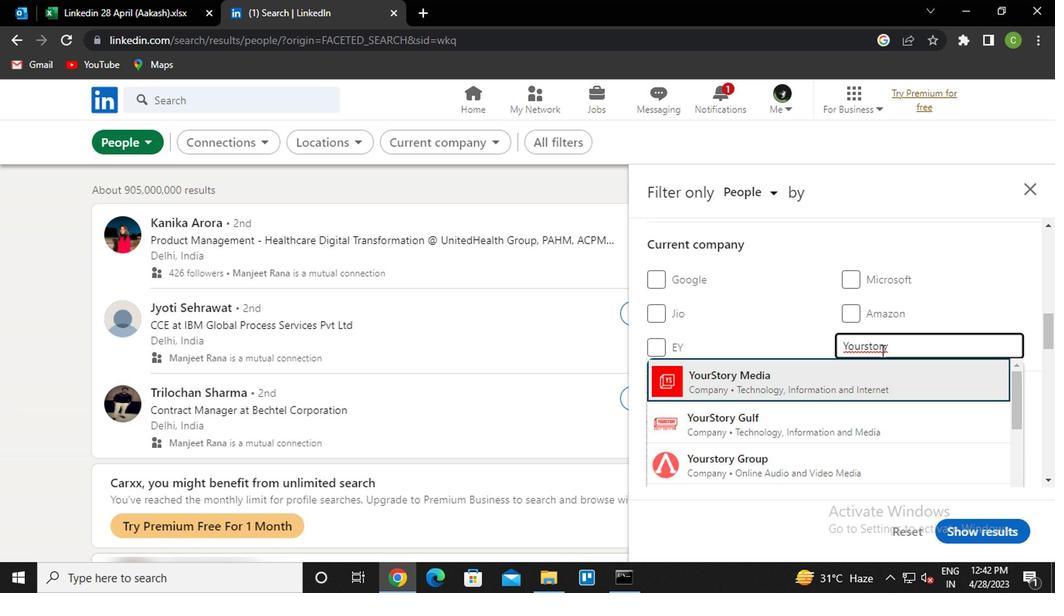 
Action: Mouse scrolled (877, 349) with delta (0, 0)
Screenshot: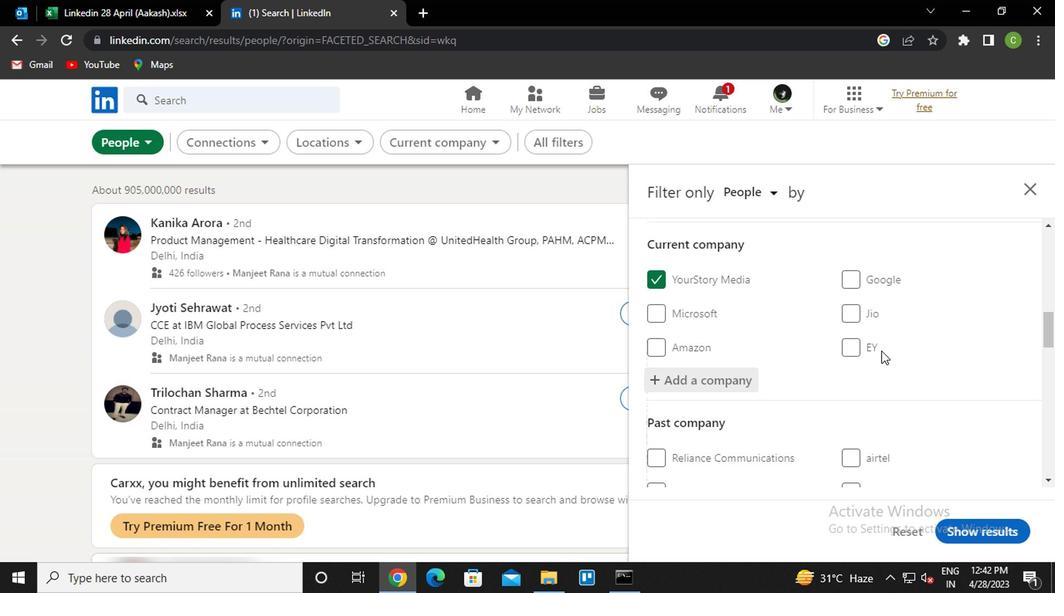 
Action: Mouse scrolled (877, 349) with delta (0, 0)
Screenshot: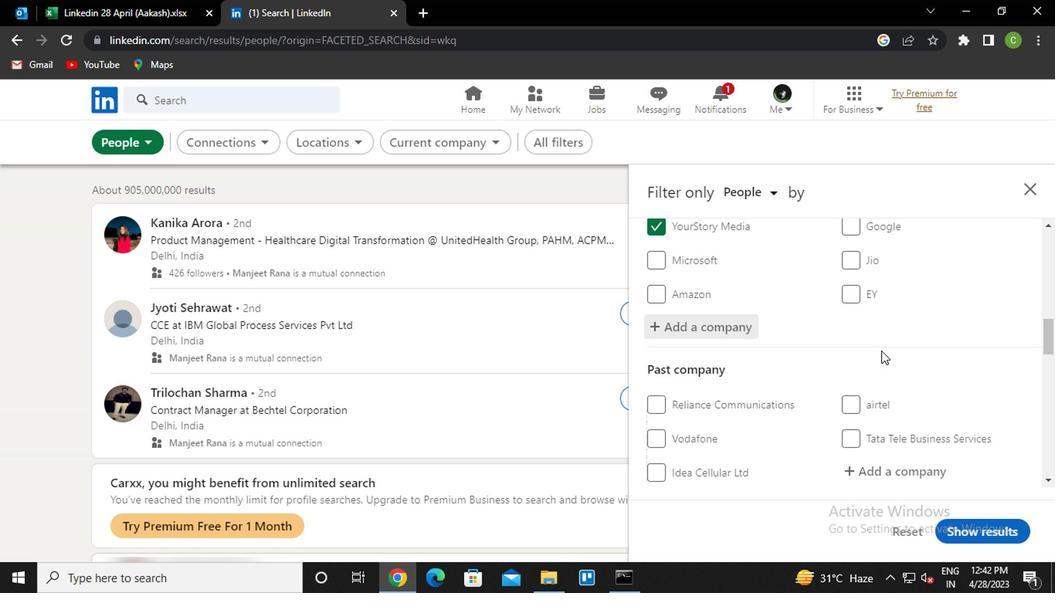 
Action: Mouse scrolled (877, 349) with delta (0, 0)
Screenshot: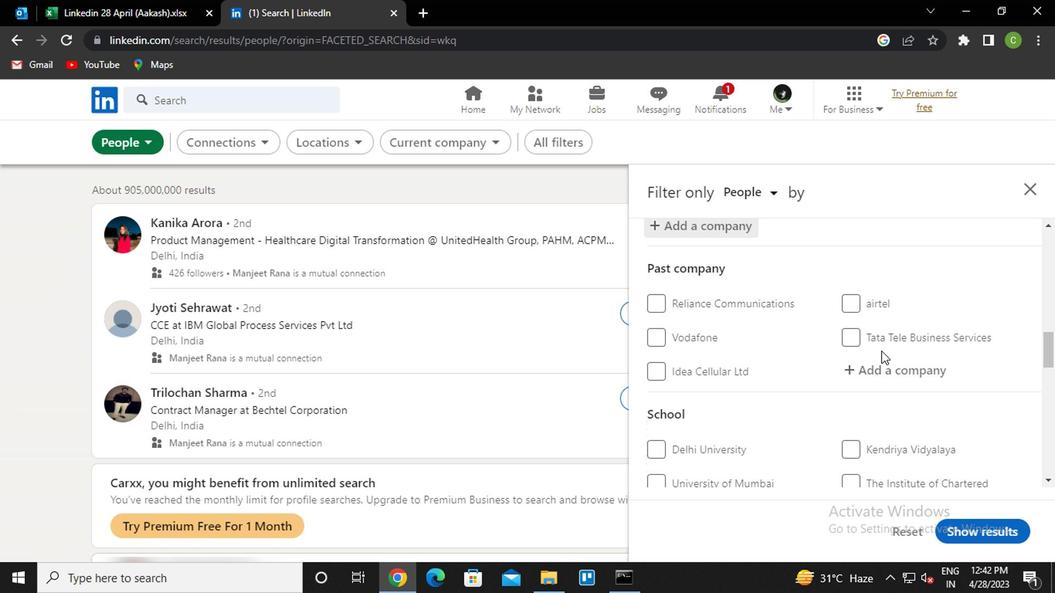 
Action: Mouse scrolled (877, 349) with delta (0, 0)
Screenshot: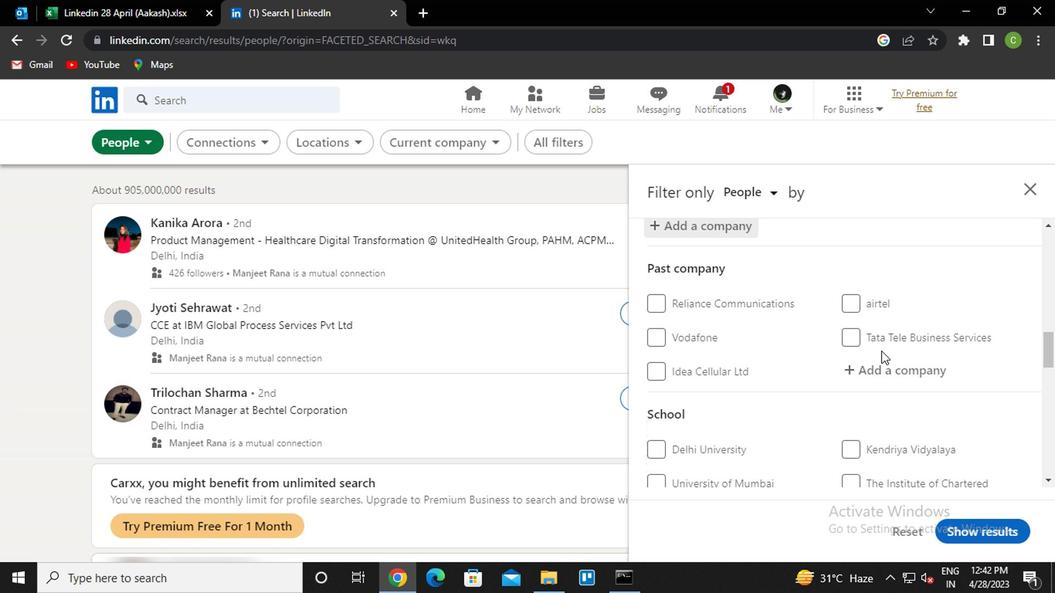 
Action: Mouse moved to (889, 379)
Screenshot: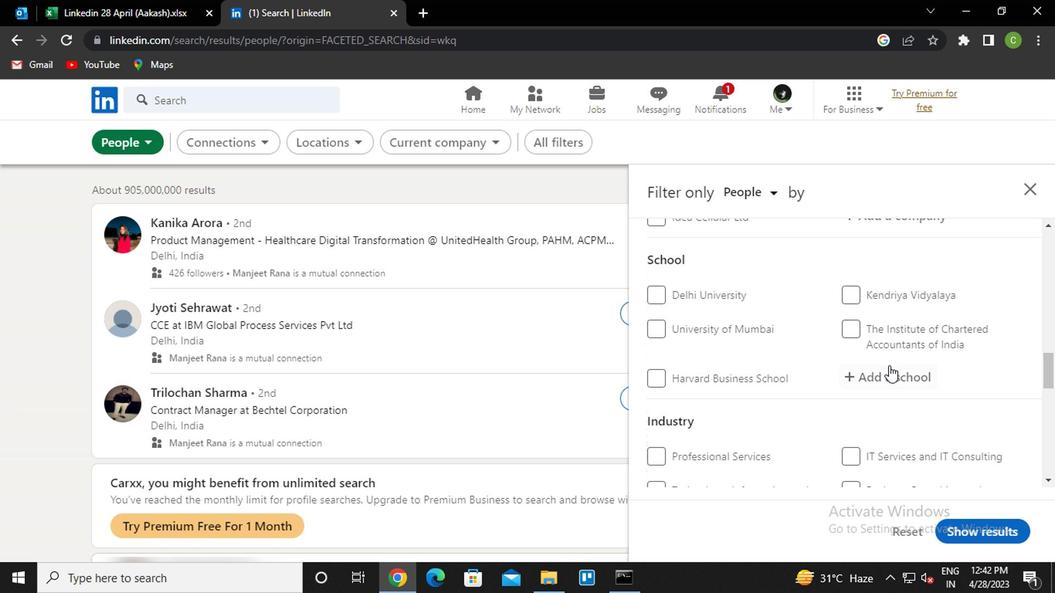 
Action: Mouse pressed left at (889, 379)
Screenshot: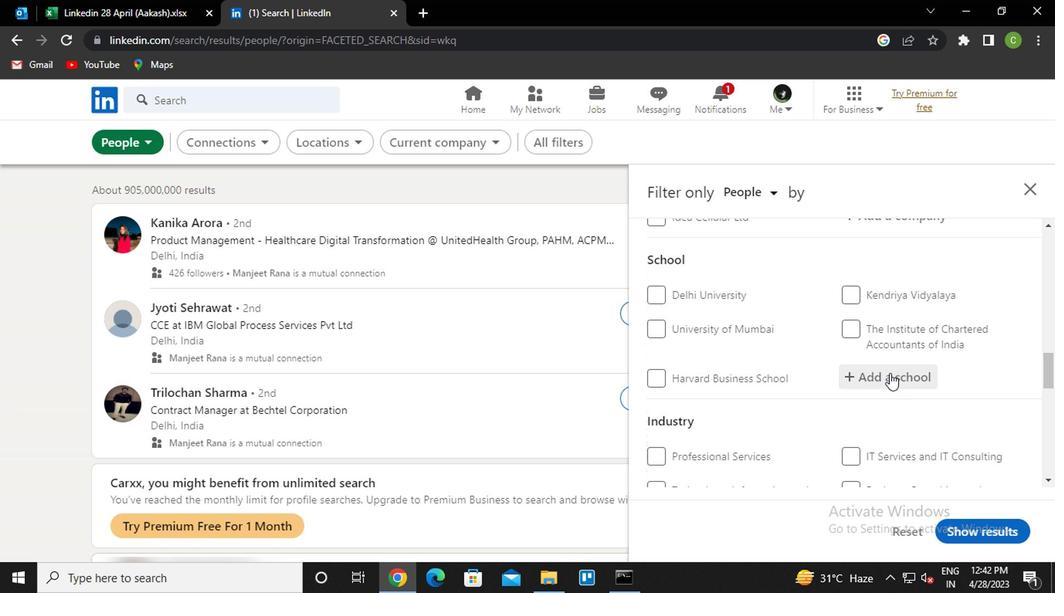 
Action: Mouse moved to (890, 380)
Screenshot: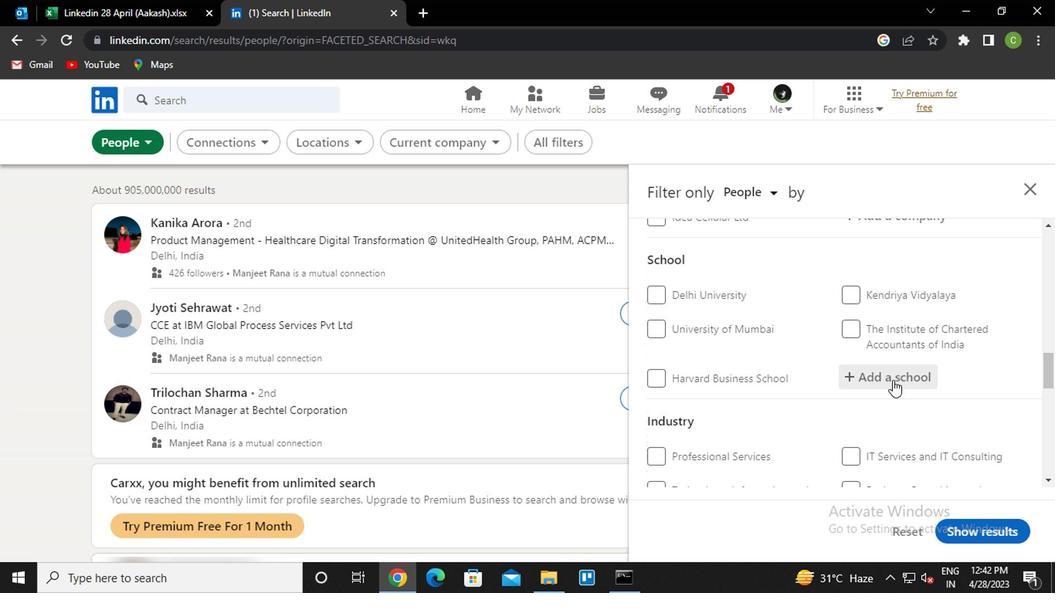 
Action: Key pressed <Key.caps_lock>v<Key.caps_lock>ignan<Key.down><Key.down><Key.down><Key.down><Key.enter>
Screenshot: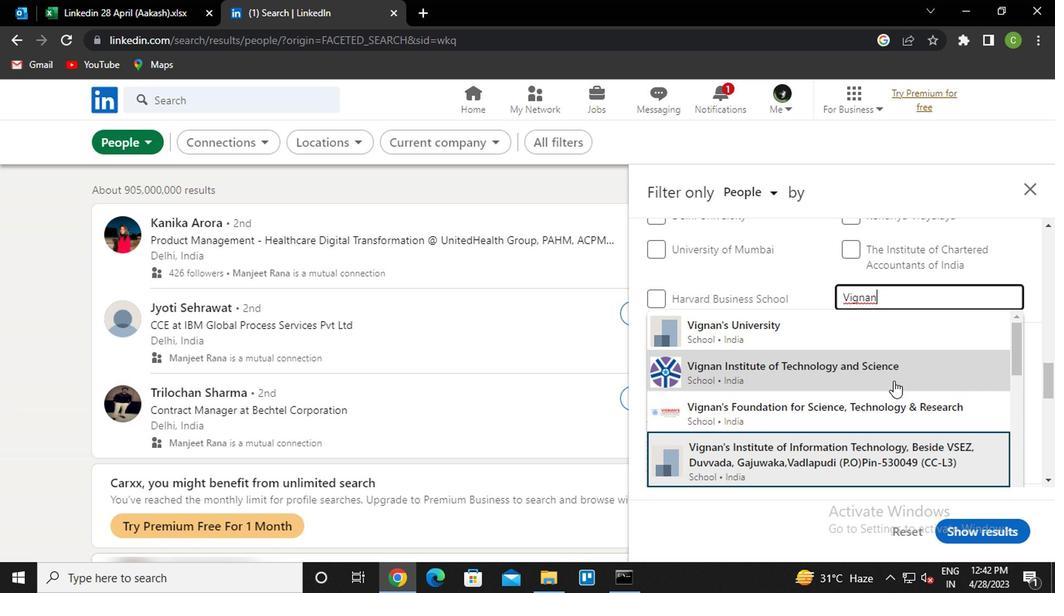 
Action: Mouse moved to (850, 342)
Screenshot: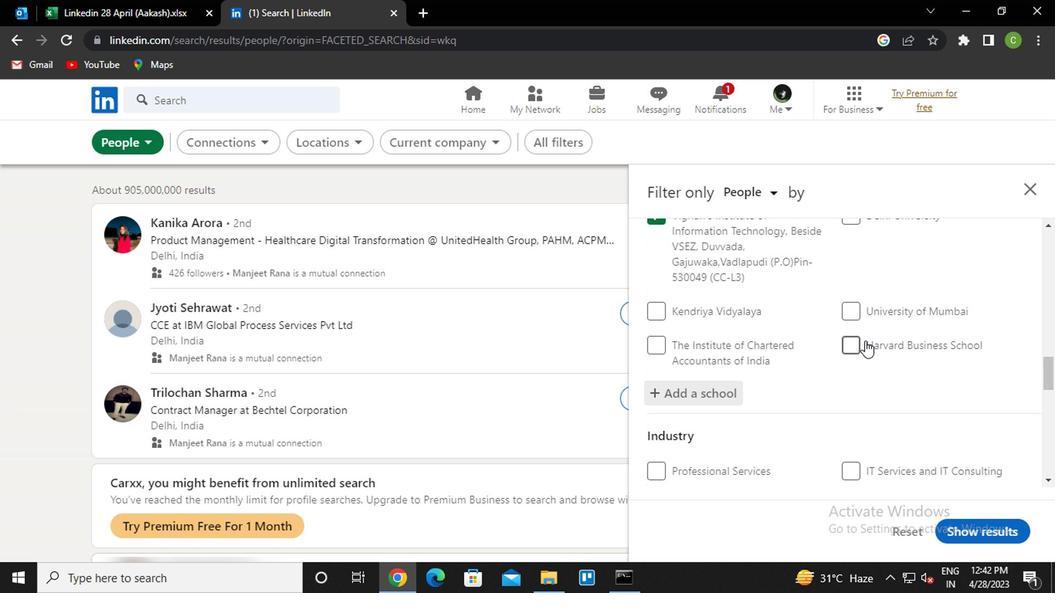 
Action: Mouse scrolled (850, 341) with delta (0, -1)
Screenshot: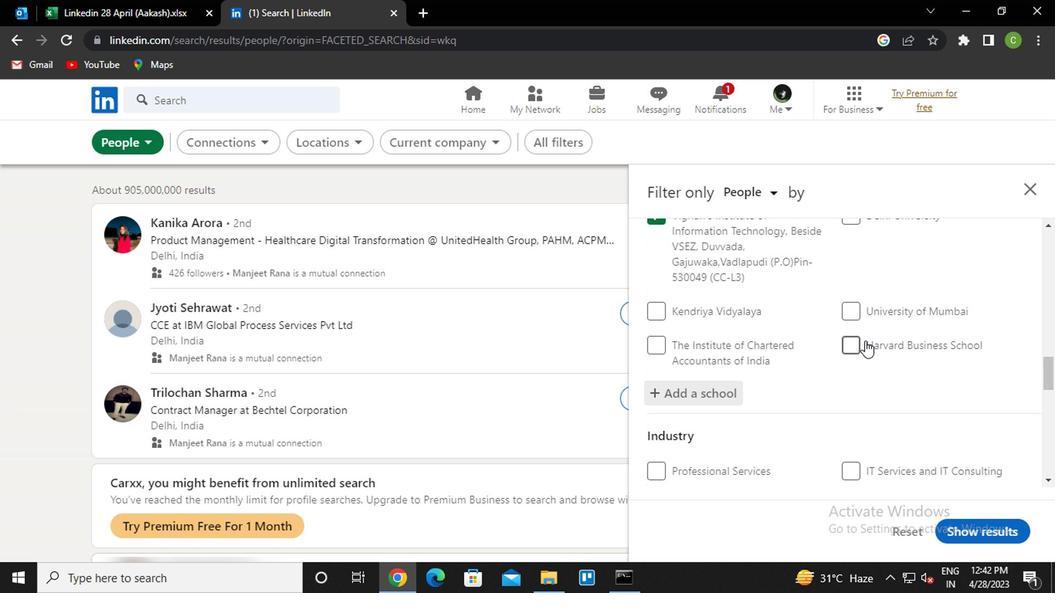 
Action: Mouse scrolled (850, 341) with delta (0, -1)
Screenshot: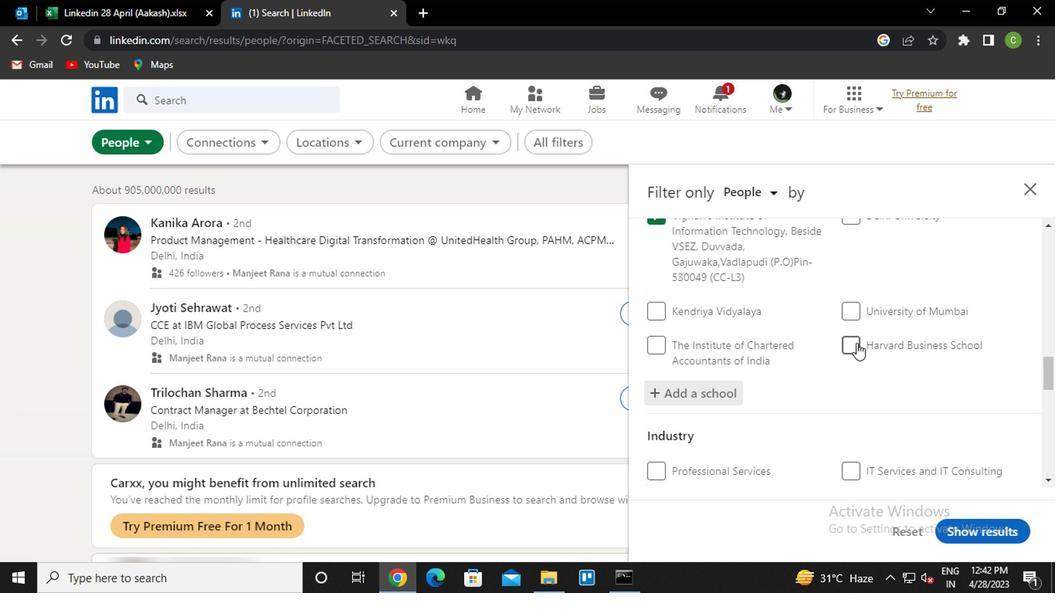 
Action: Mouse moved to (848, 343)
Screenshot: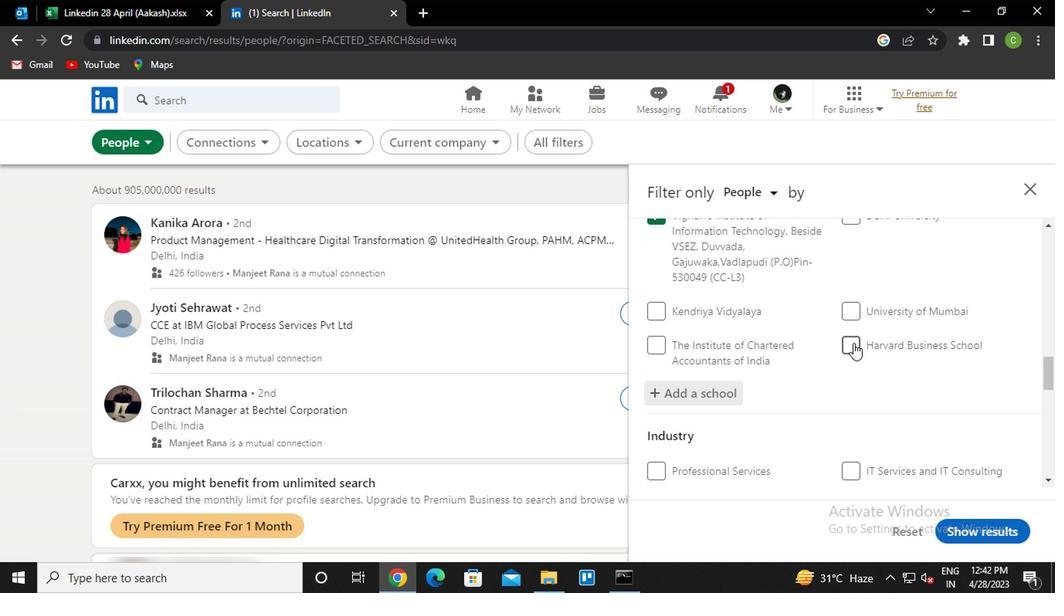 
Action: Mouse scrolled (848, 342) with delta (0, 0)
Screenshot: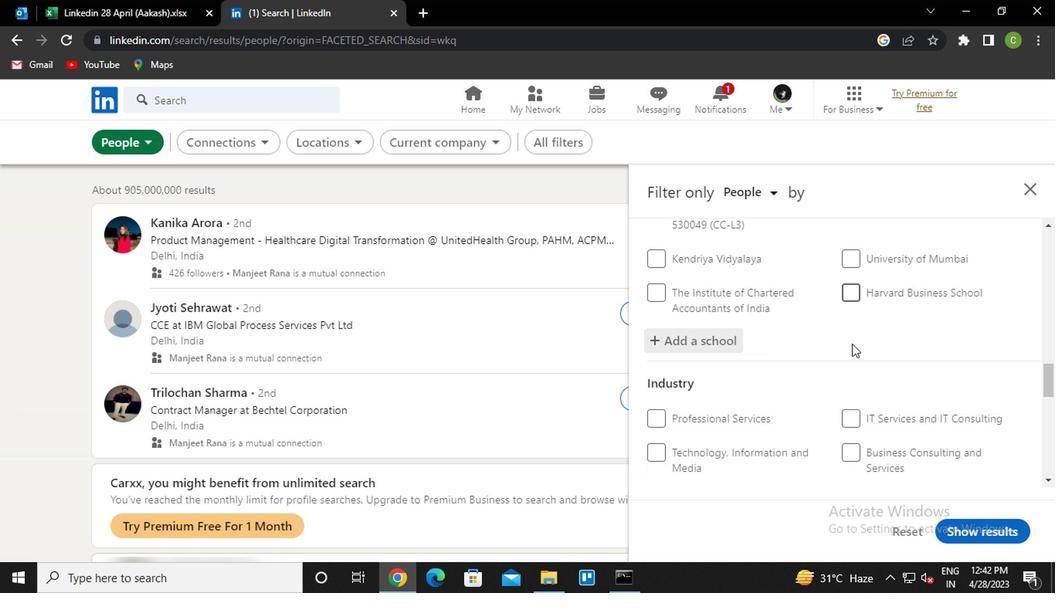 
Action: Mouse moved to (886, 313)
Screenshot: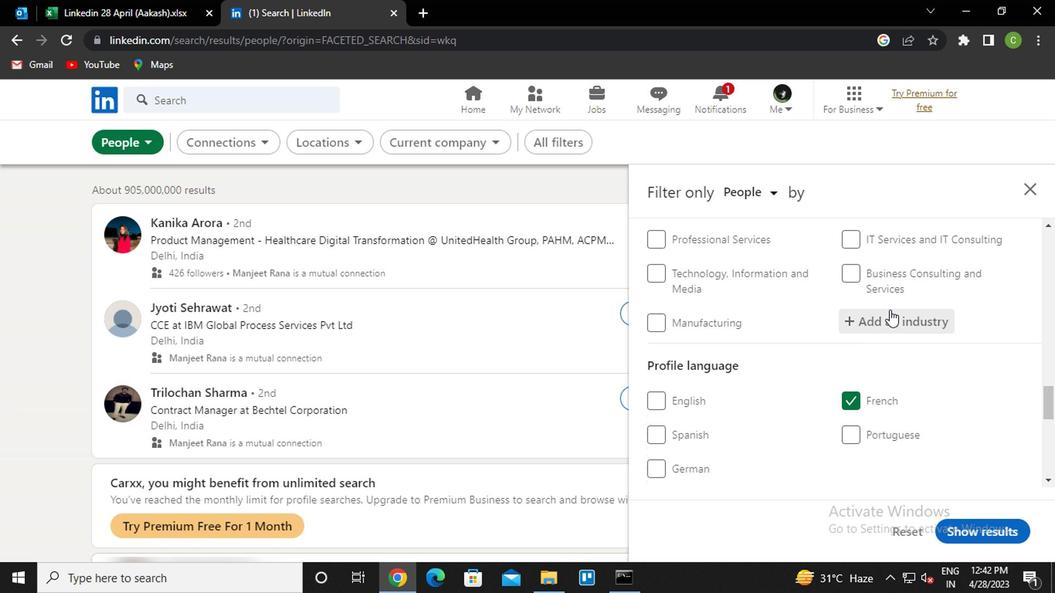 
Action: Mouse pressed left at (886, 313)
Screenshot: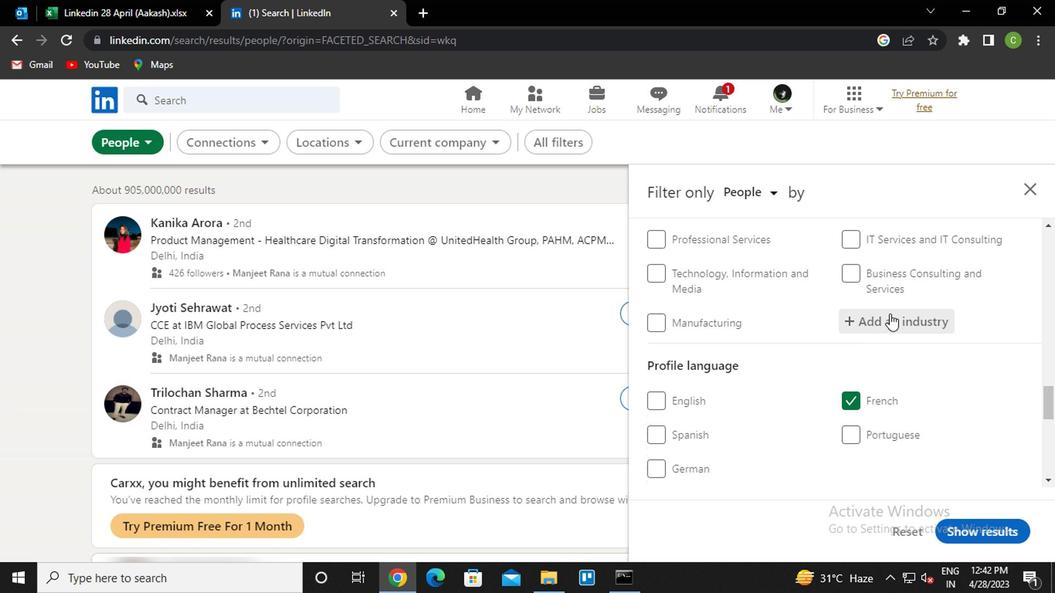
Action: Key pressed <Key.caps_lock>r<Key.caps_lock>Elig<Key.down><Key.enter>
Screenshot: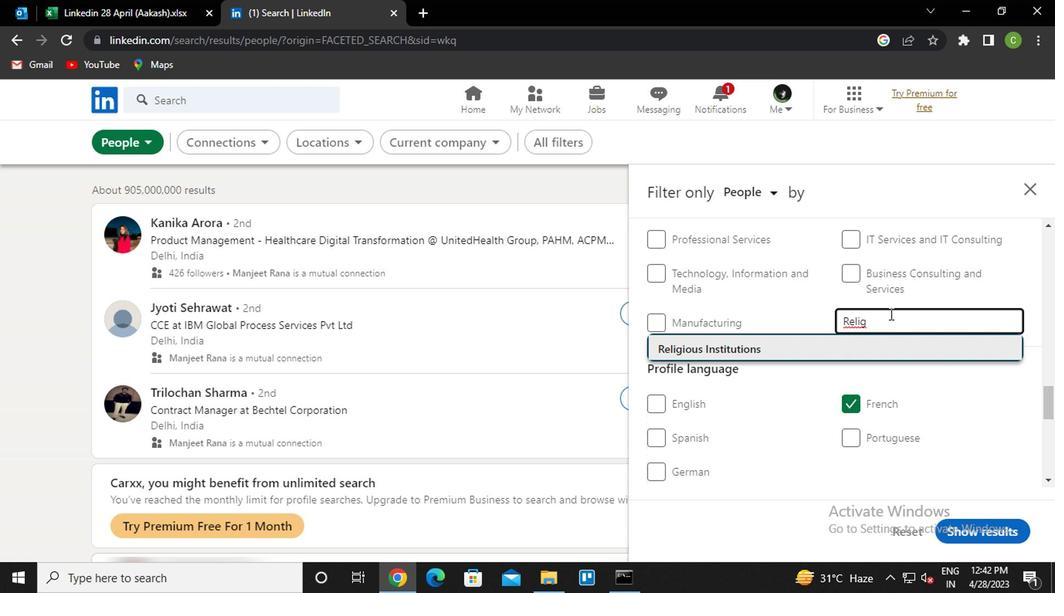 
Action: Mouse moved to (896, 333)
Screenshot: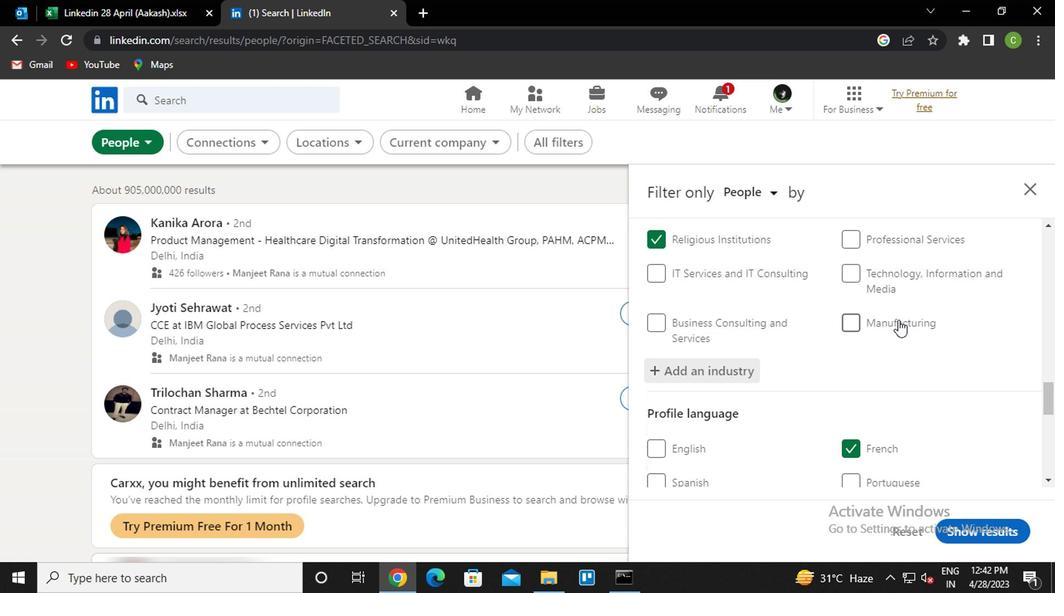 
Action: Mouse scrolled (896, 331) with delta (0, -1)
Screenshot: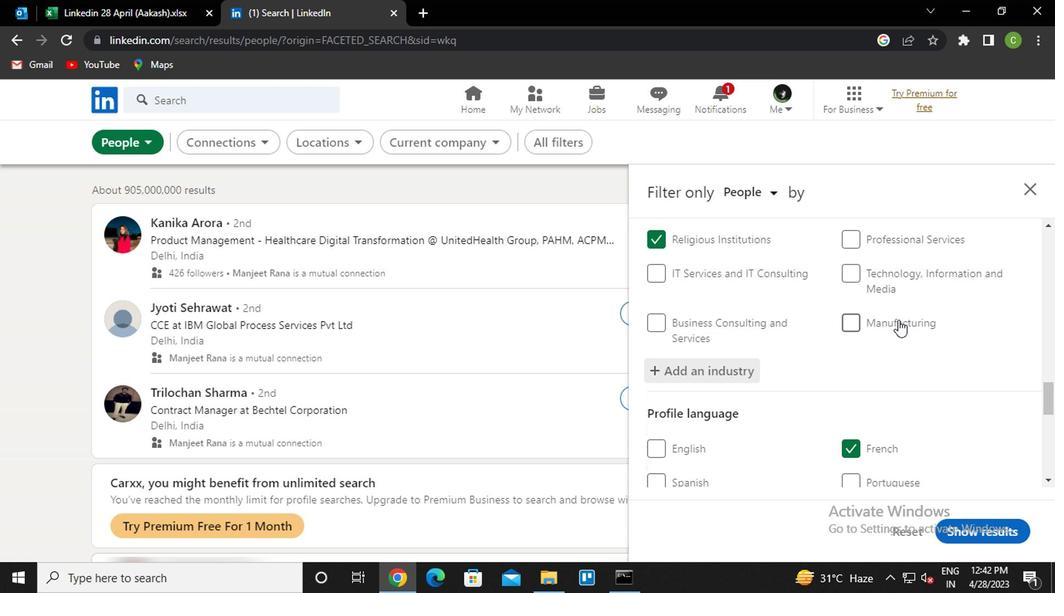 
Action: Mouse moved to (896, 337)
Screenshot: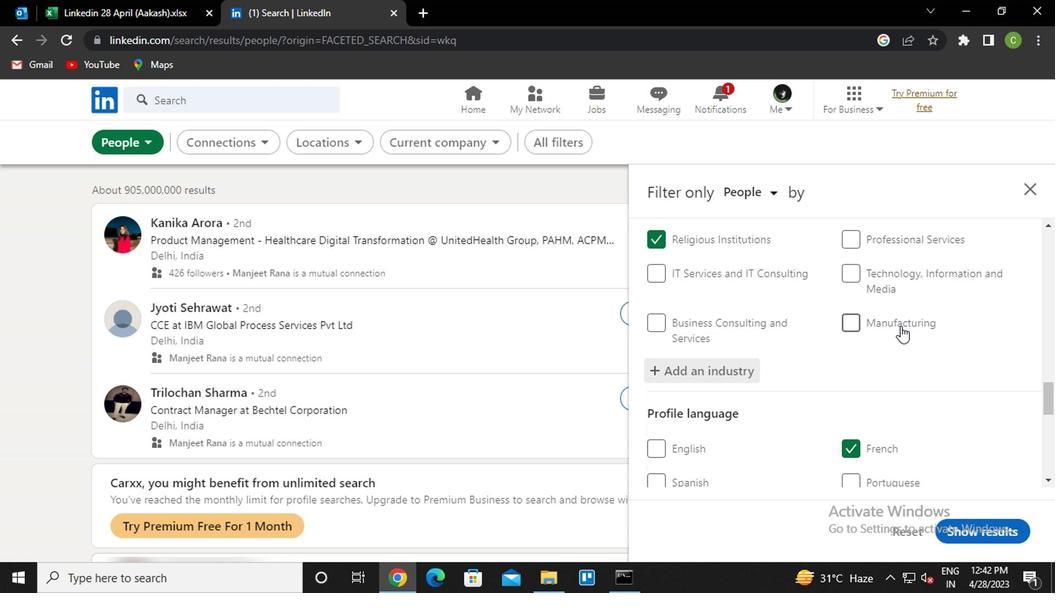 
Action: Mouse scrolled (896, 336) with delta (0, -1)
Screenshot: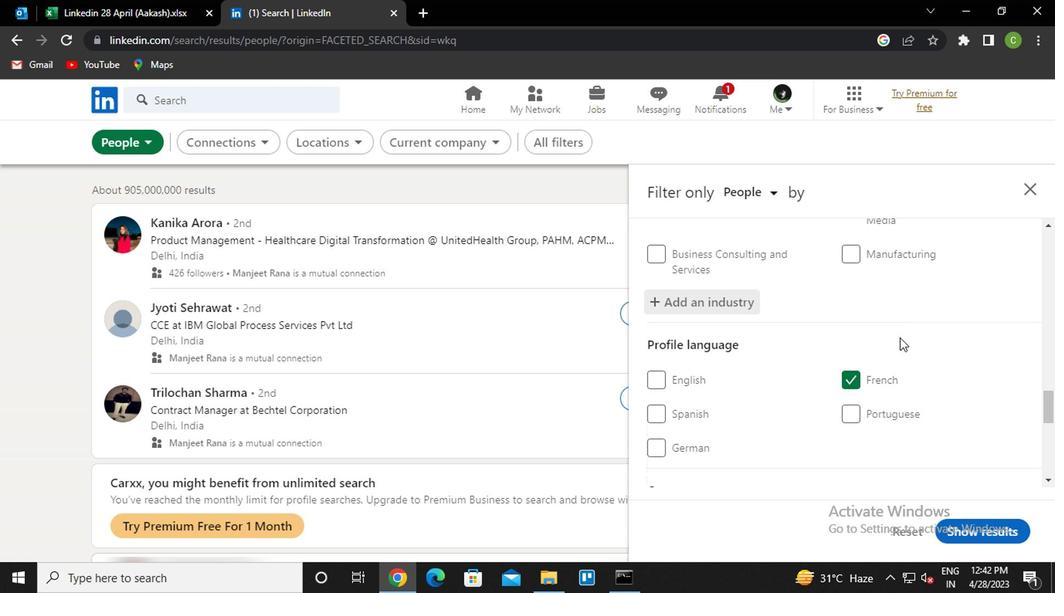 
Action: Mouse scrolled (896, 336) with delta (0, -1)
Screenshot: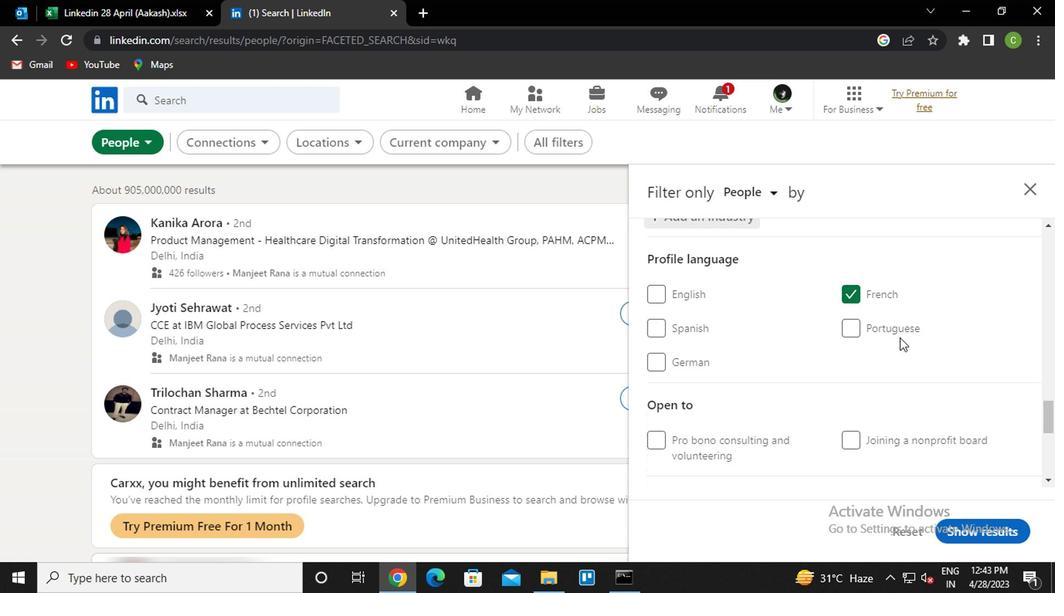 
Action: Mouse scrolled (896, 336) with delta (0, -1)
Screenshot: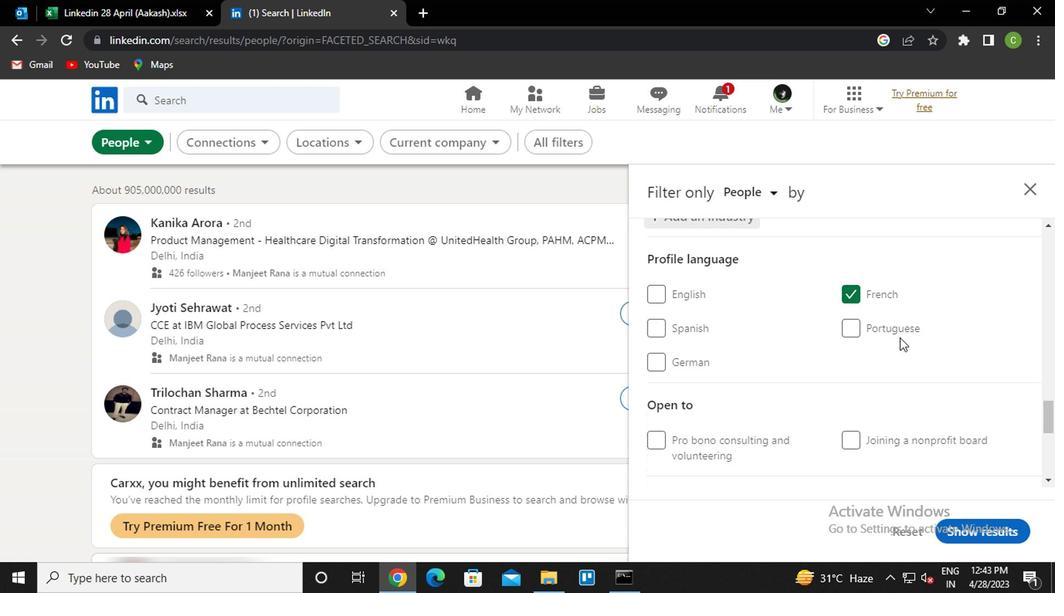 
Action: Mouse moved to (891, 341)
Screenshot: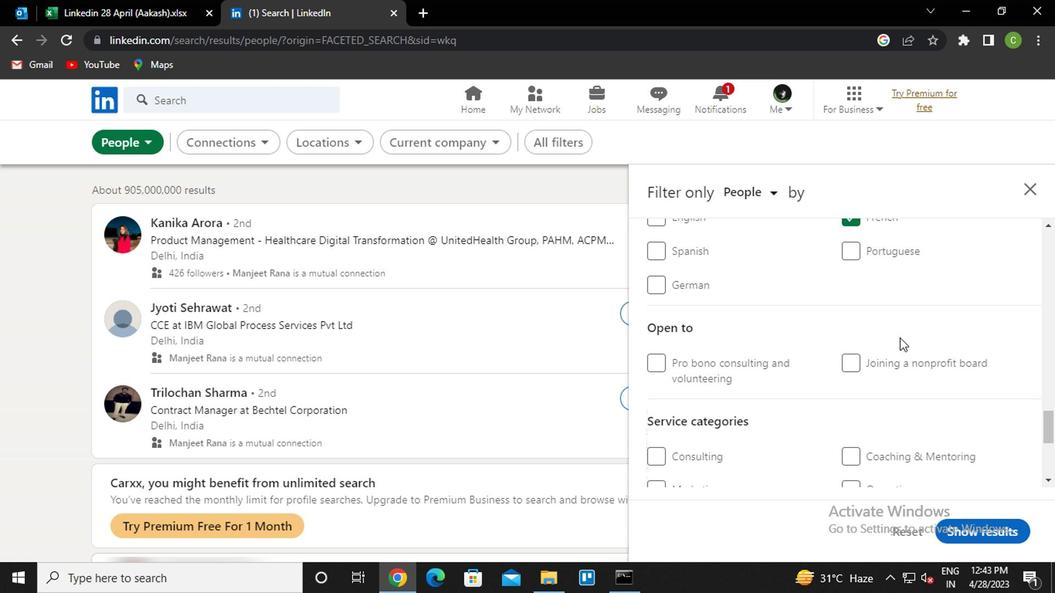 
Action: Mouse scrolled (891, 341) with delta (0, 0)
Screenshot: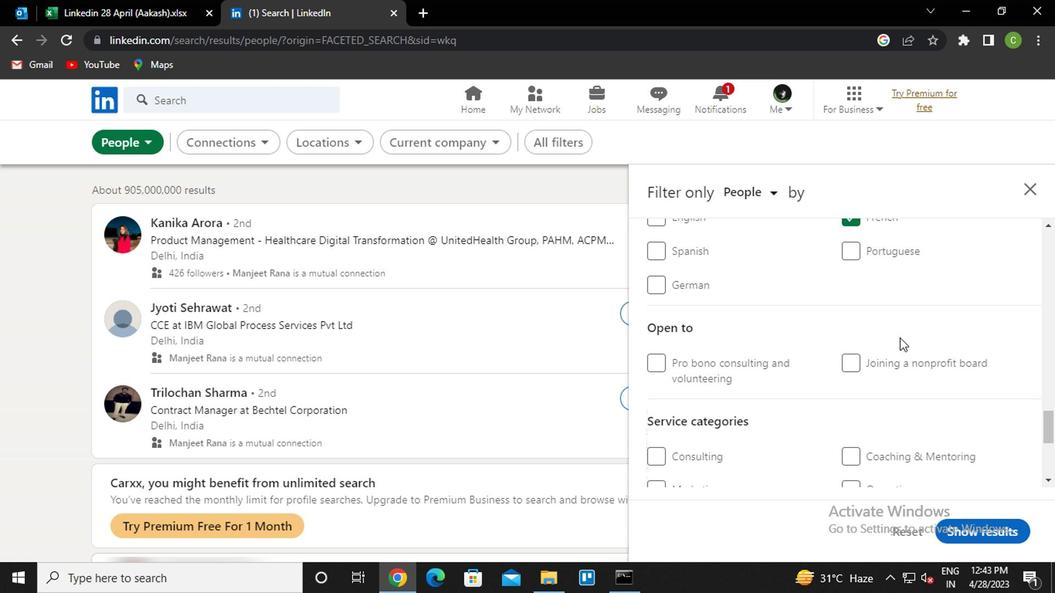 
Action: Mouse moved to (901, 366)
Screenshot: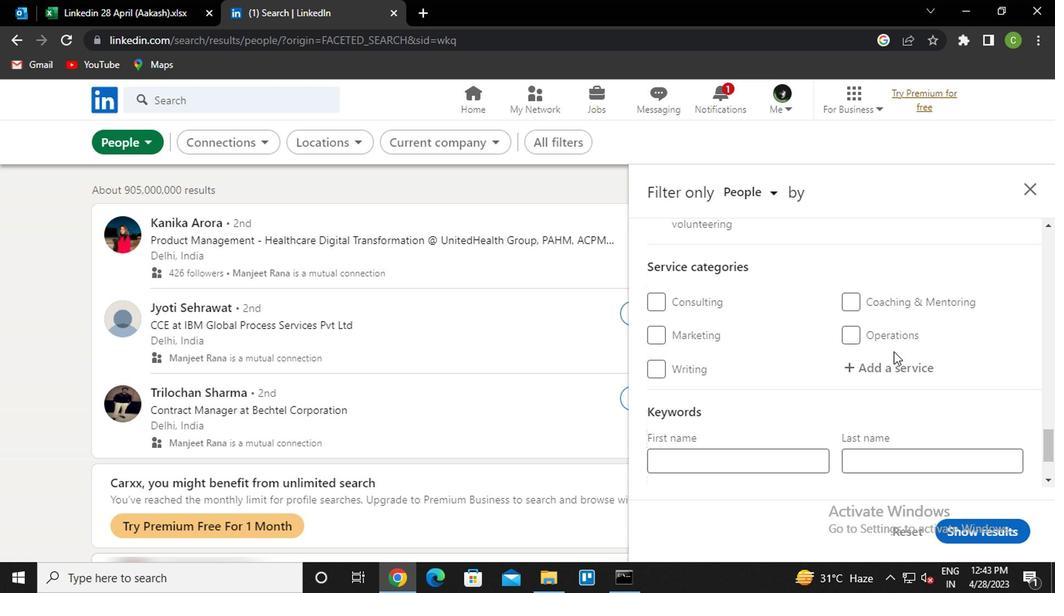 
Action: Mouse pressed left at (901, 366)
Screenshot: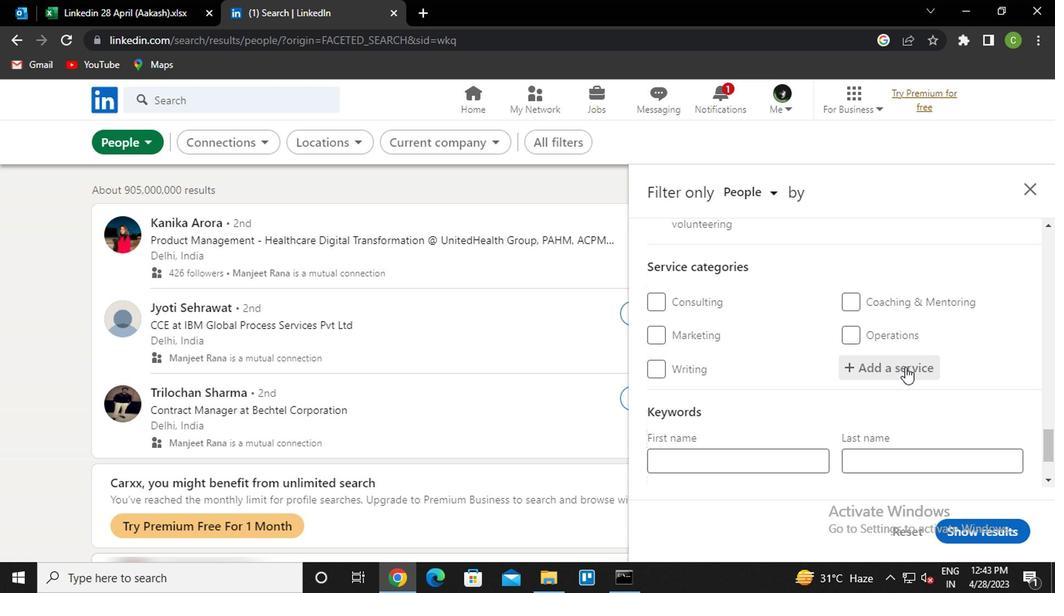 
Action: Key pressed <Key.caps_lock>m<Key.caps_lock>anagement<Key.down><Key.down><Key.down><Key.down><Key.enter>
Screenshot: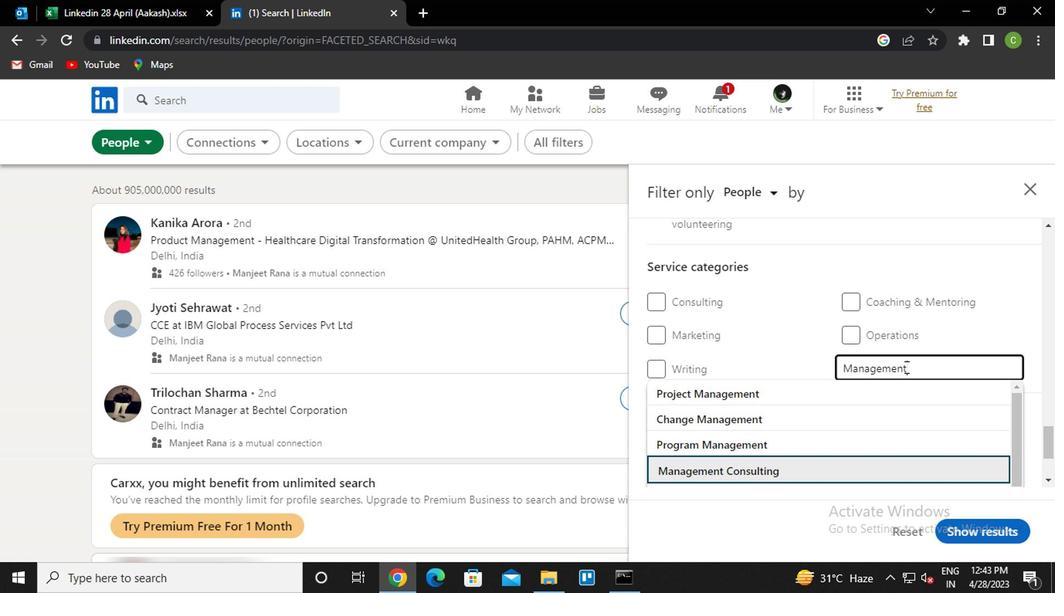 
Action: Mouse scrolled (901, 365) with delta (0, -1)
Screenshot: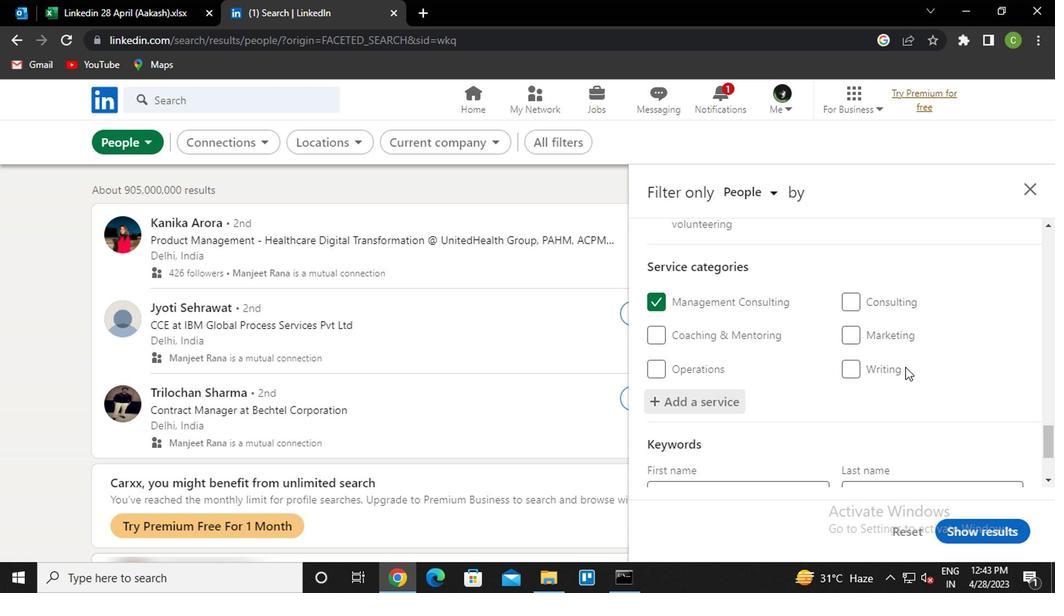 
Action: Mouse scrolled (901, 365) with delta (0, -1)
Screenshot: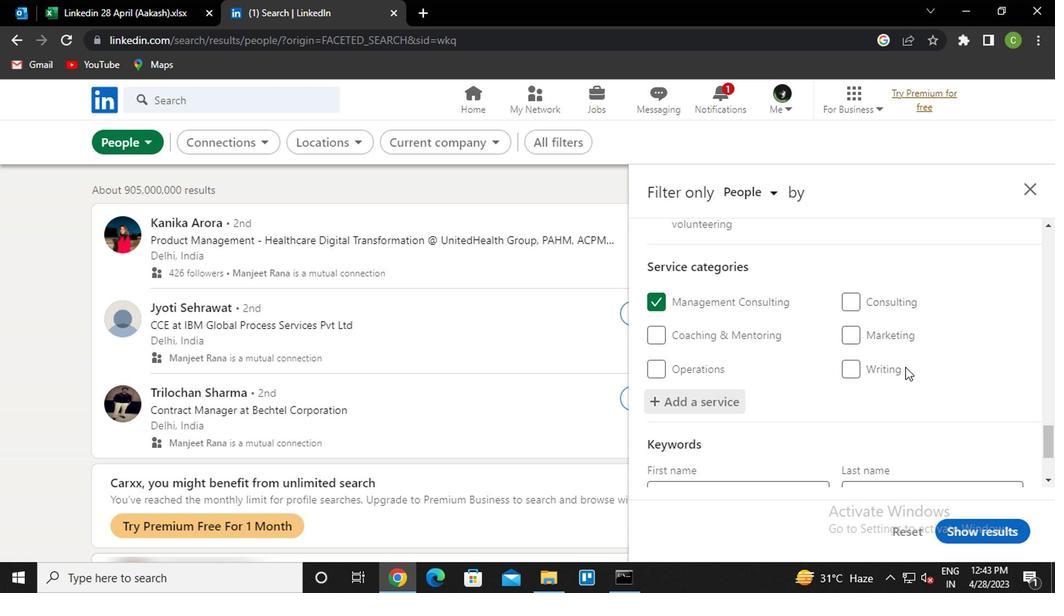 
Action: Mouse scrolled (901, 365) with delta (0, -1)
Screenshot: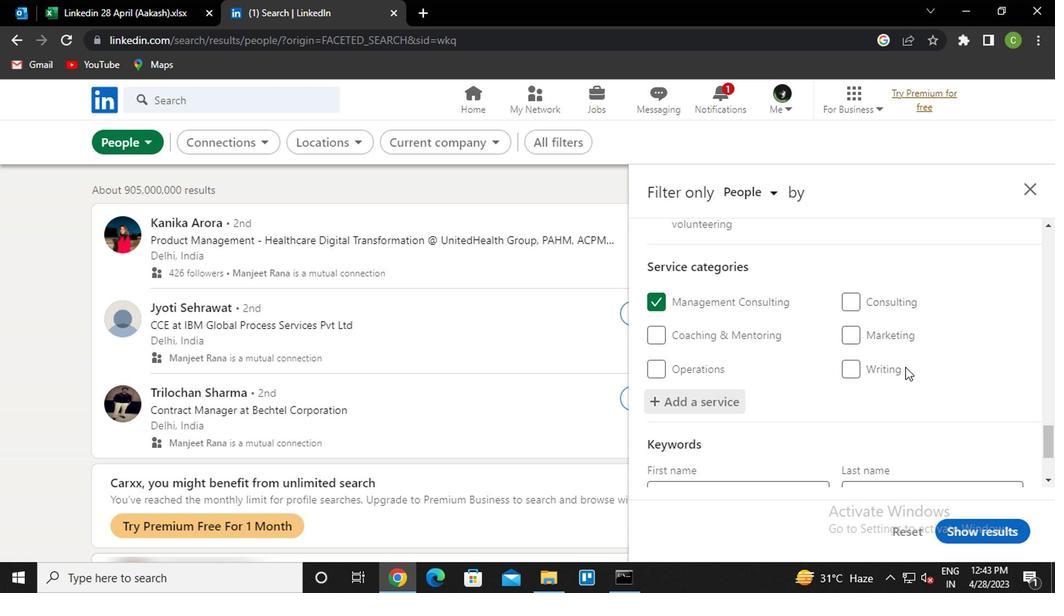 
Action: Mouse scrolled (901, 365) with delta (0, -1)
Screenshot: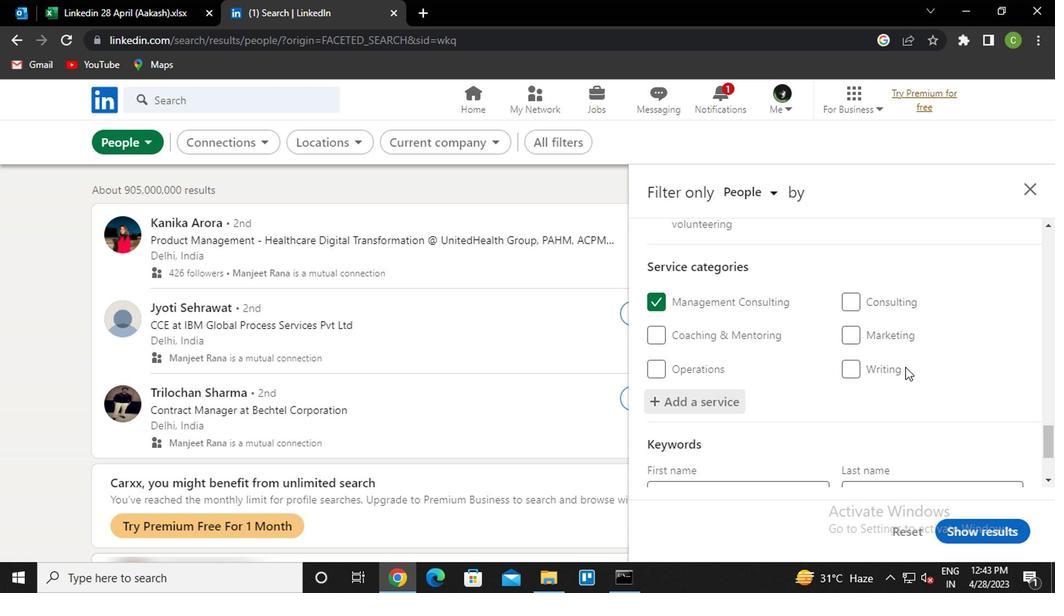 
Action: Mouse moved to (774, 416)
Screenshot: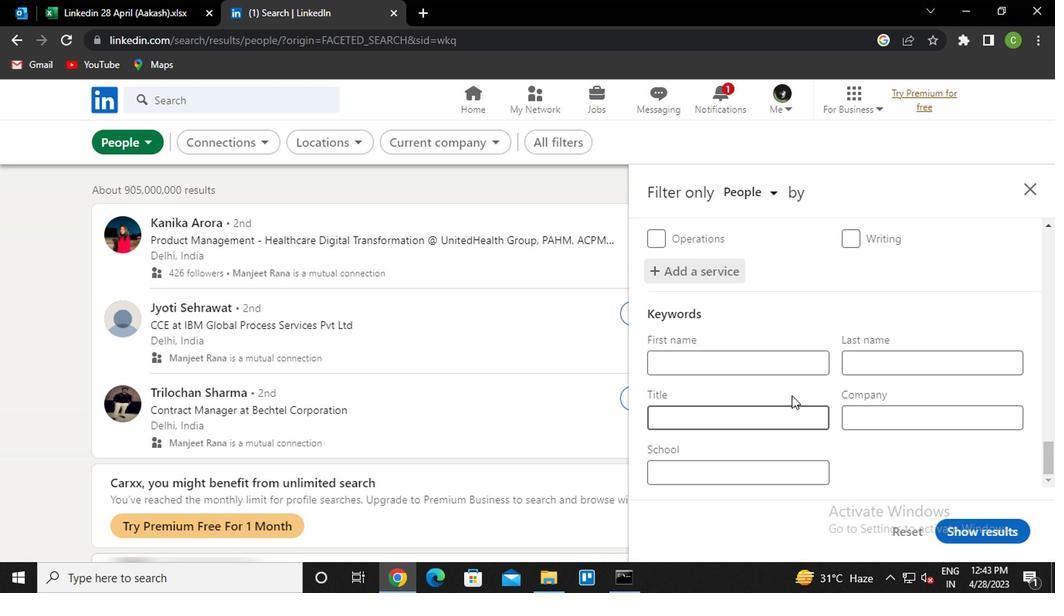 
Action: Mouse pressed left at (774, 416)
Screenshot: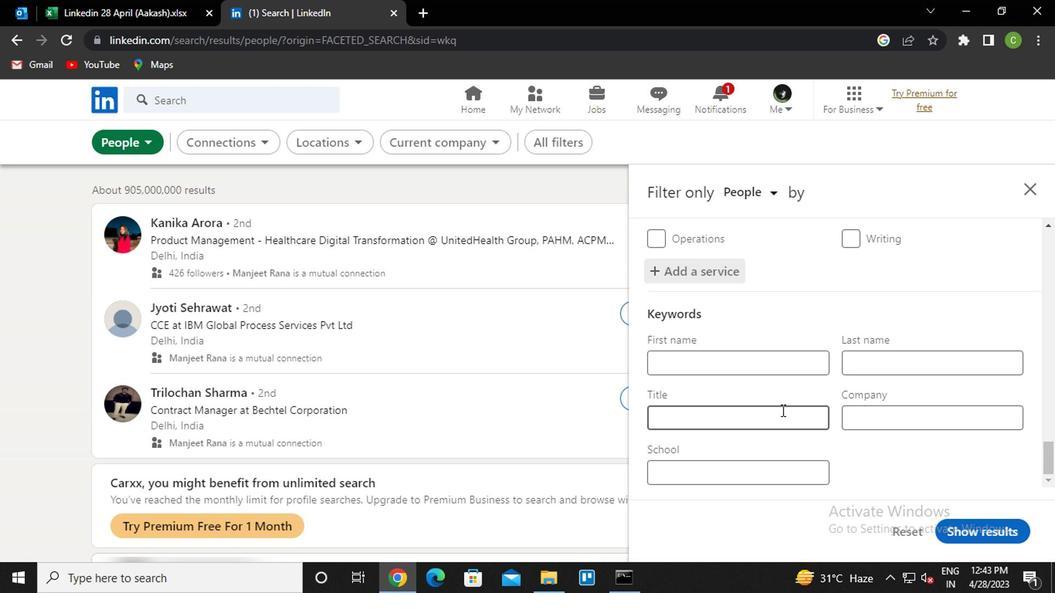 
Action: Mouse moved to (775, 416)
Screenshot: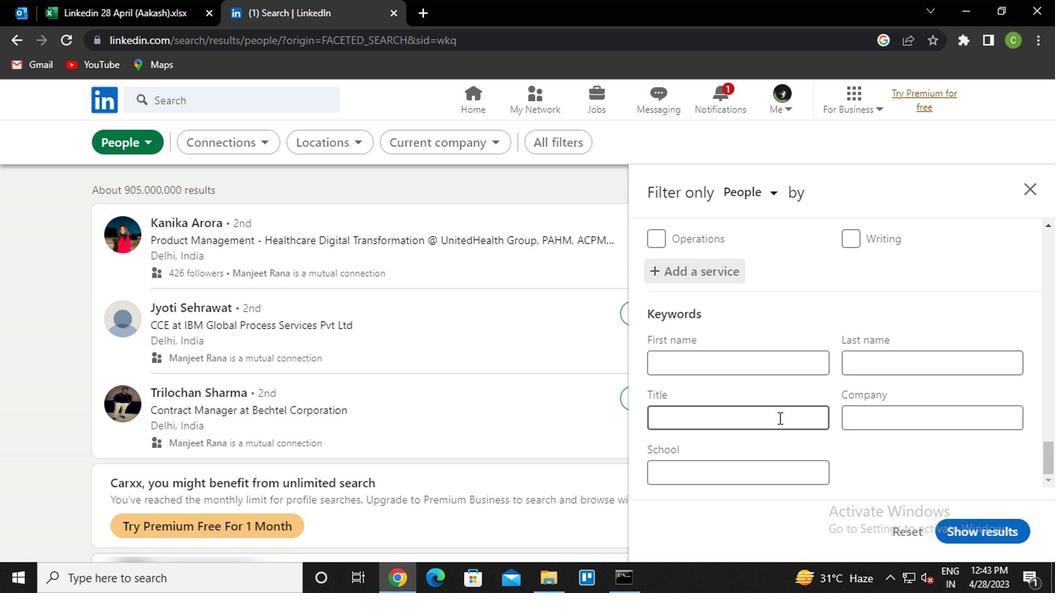 
Action: Key pressed <Key.caps_lock>t<Key.caps_lock>Ruck<Key.space><Key.caps_lock>d<Key.caps_lock>river
Screenshot: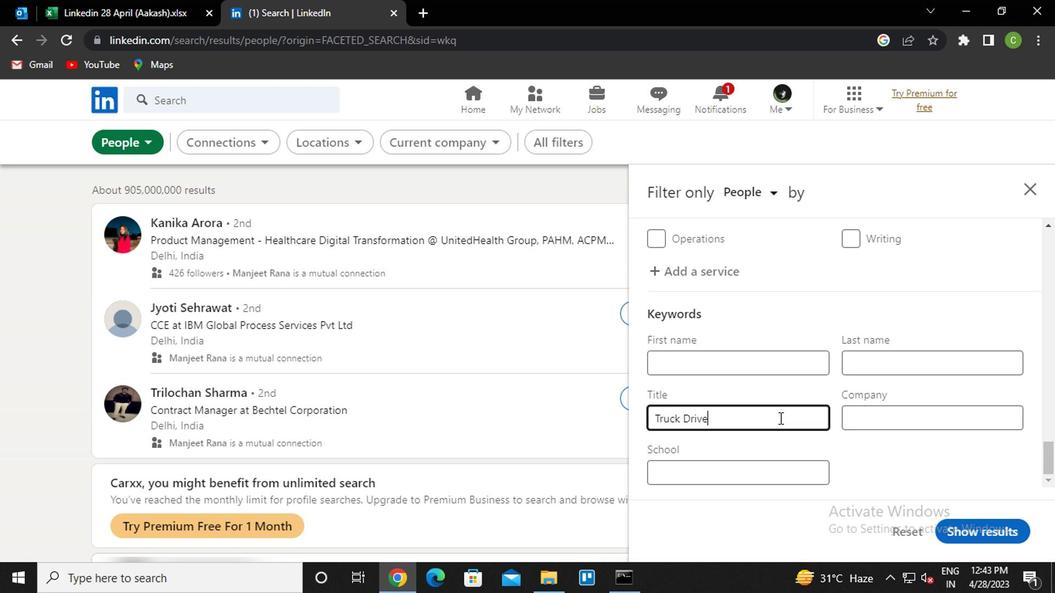 
Action: Mouse moved to (983, 533)
Screenshot: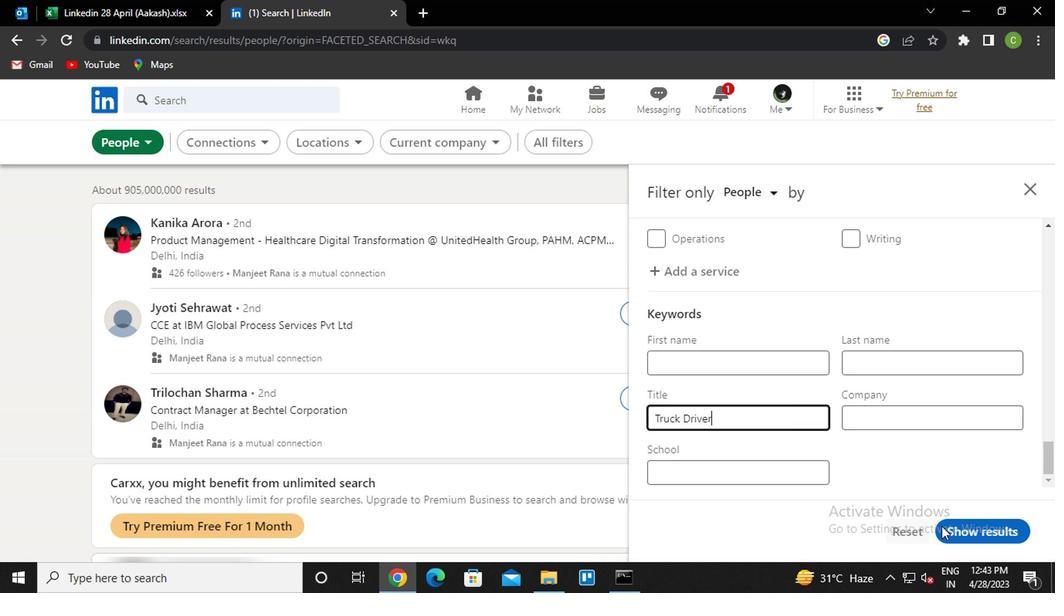 
Action: Mouse pressed left at (983, 533)
Screenshot: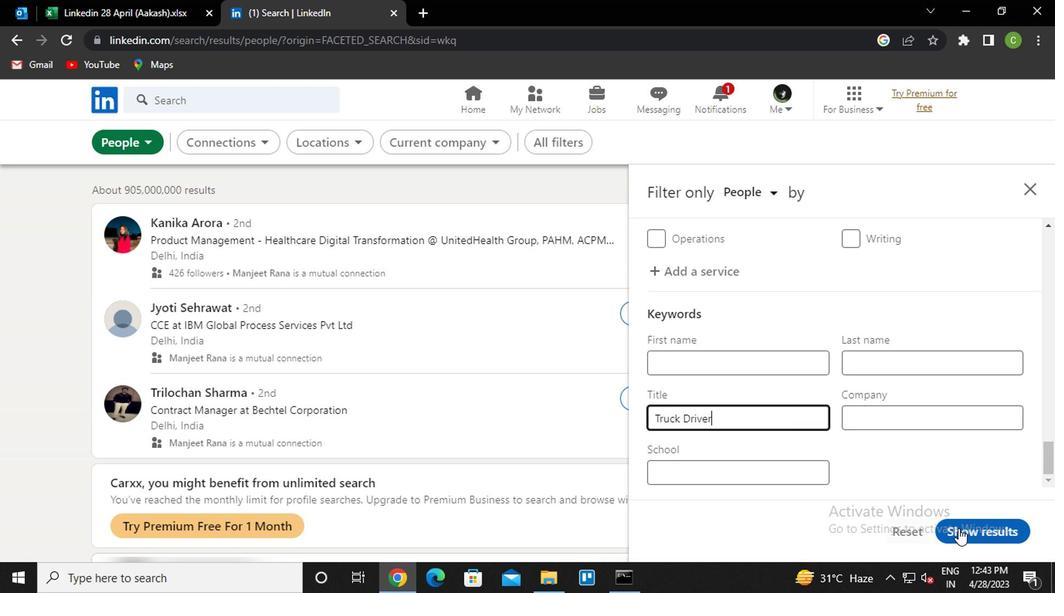 
Action: Mouse moved to (556, 549)
Screenshot: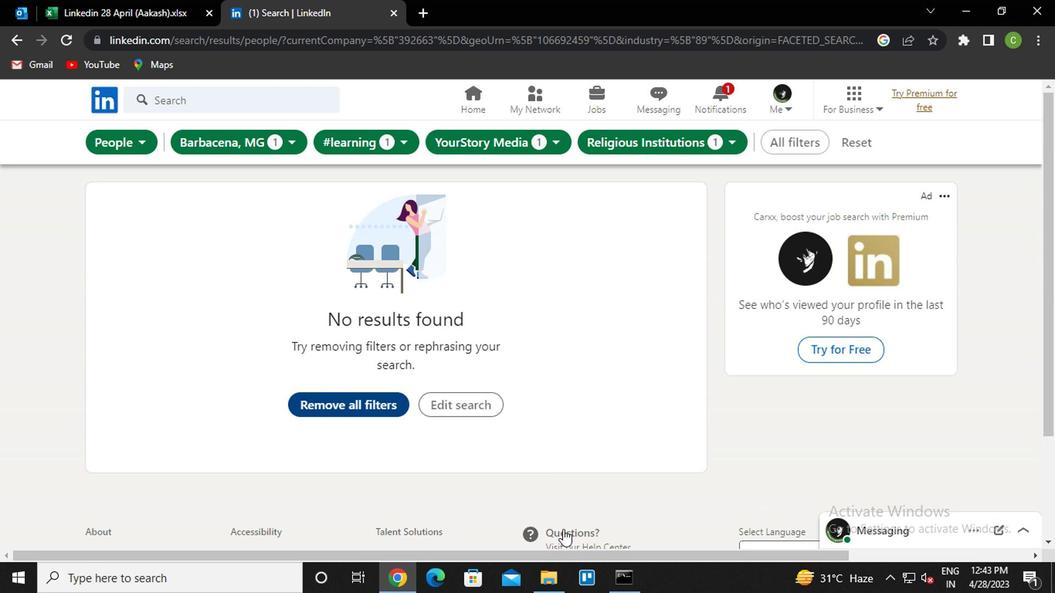 
